 Task: Find connections with filter location San Rafael with filter topic #Bitcoinwith filter profile language English with filter current company Orange Business with filter school PGDAV College with filter industry Women's Handbag Manufacturing with filter service category Project Management with filter keywords title Financial Analyst
Action: Mouse moved to (564, 105)
Screenshot: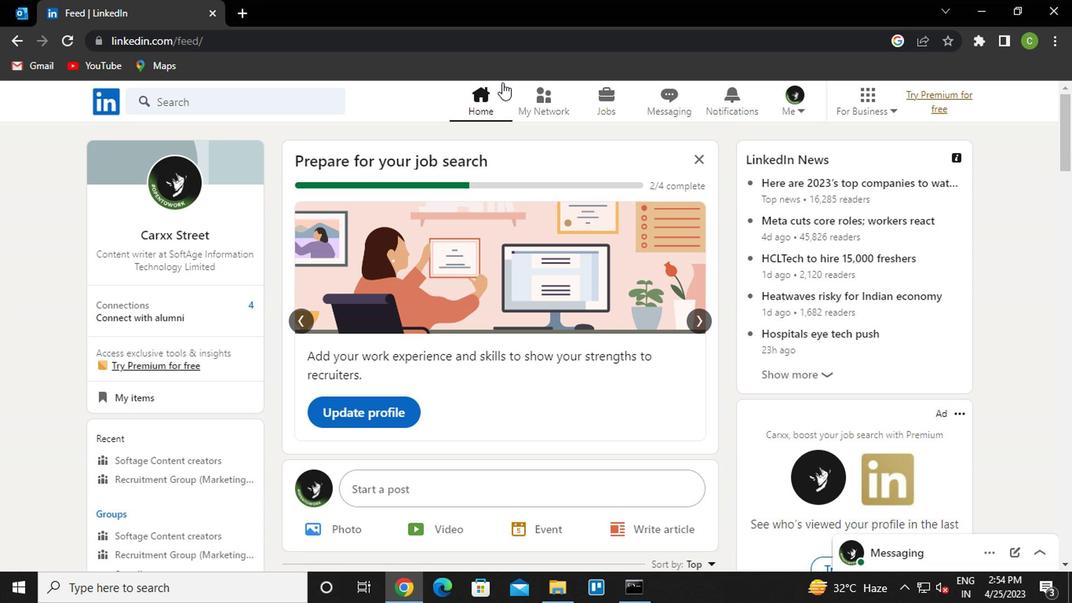 
Action: Mouse pressed left at (564, 105)
Screenshot: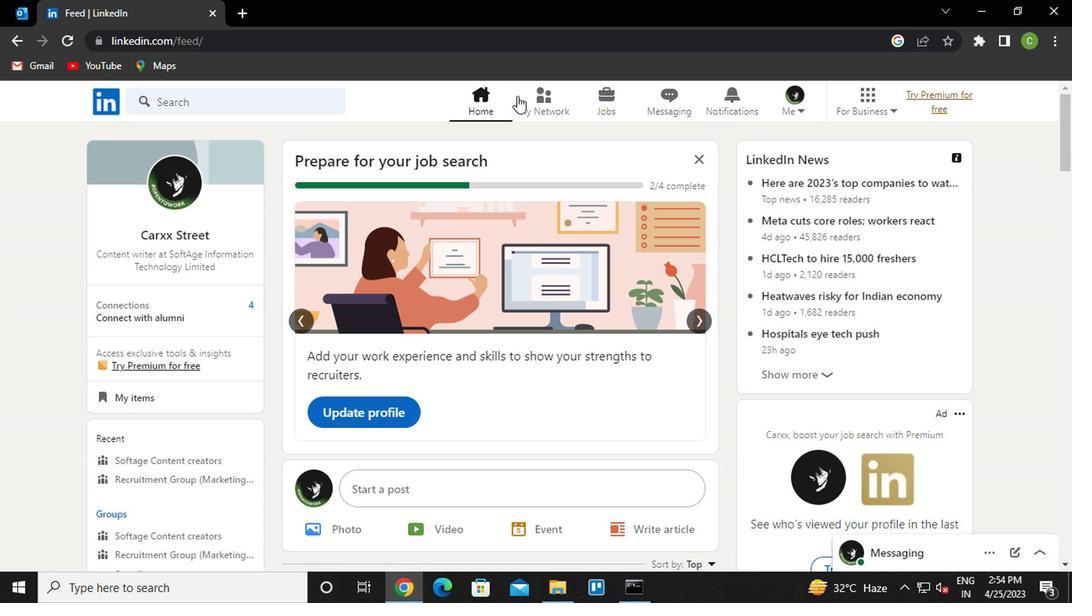 
Action: Mouse moved to (217, 198)
Screenshot: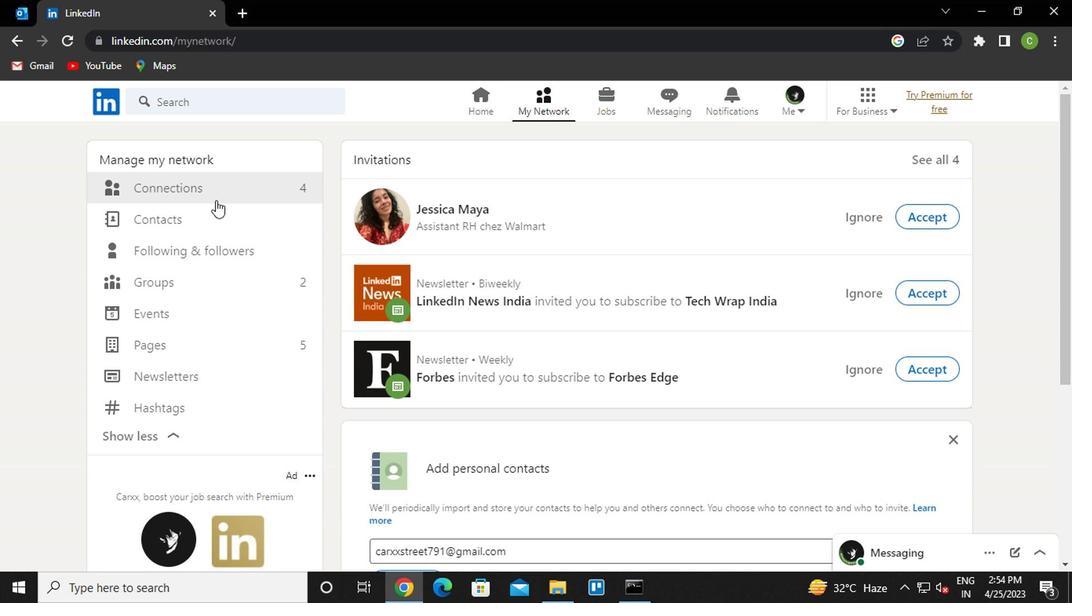 
Action: Mouse pressed left at (217, 198)
Screenshot: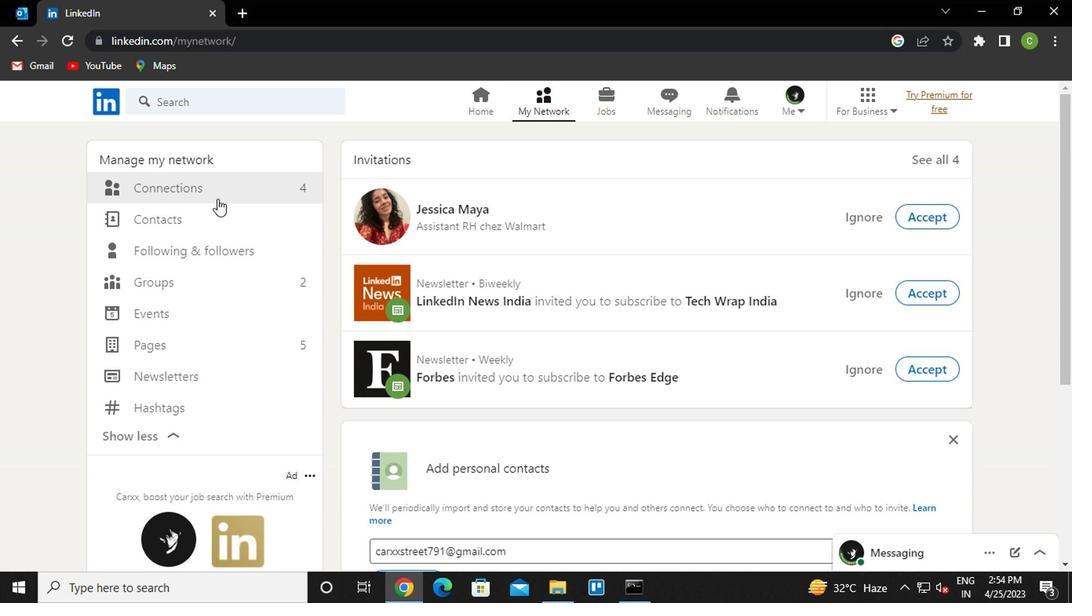 
Action: Mouse moved to (275, 189)
Screenshot: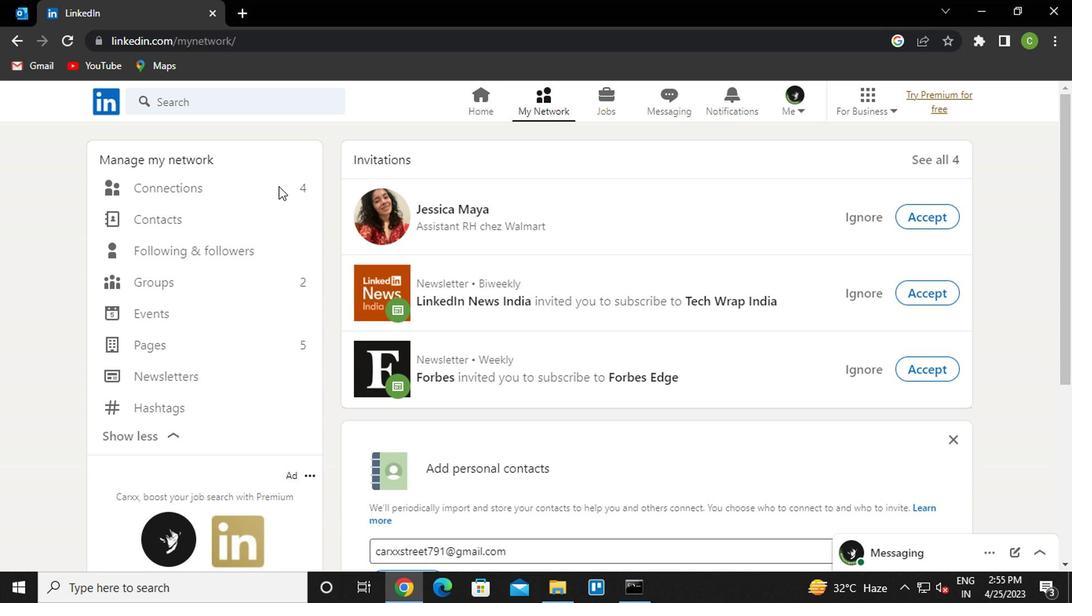 
Action: Mouse pressed left at (275, 189)
Screenshot: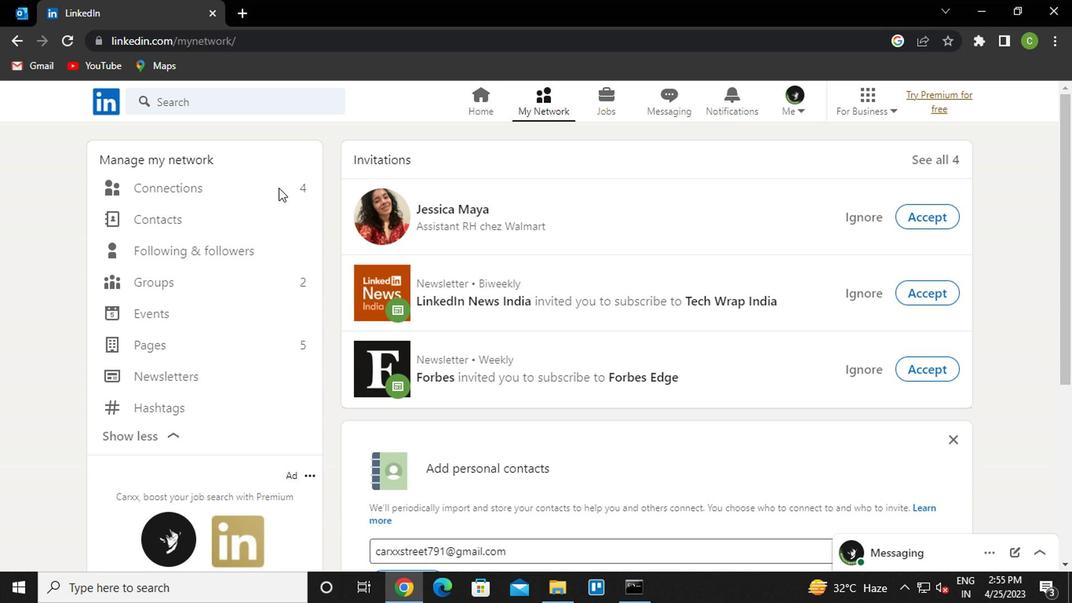 
Action: Mouse moved to (195, 191)
Screenshot: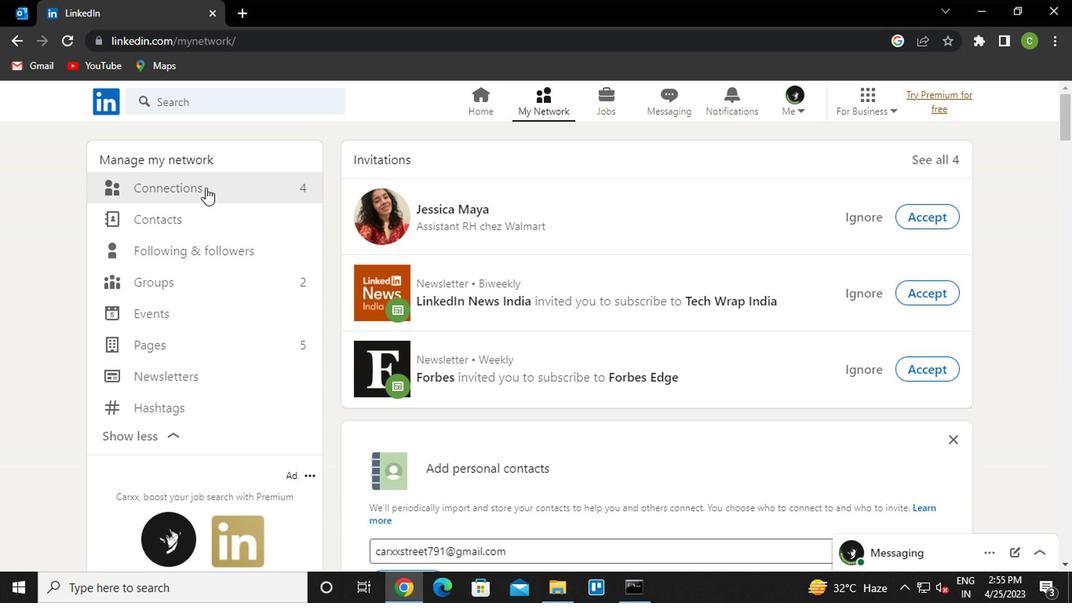 
Action: Mouse pressed left at (195, 191)
Screenshot: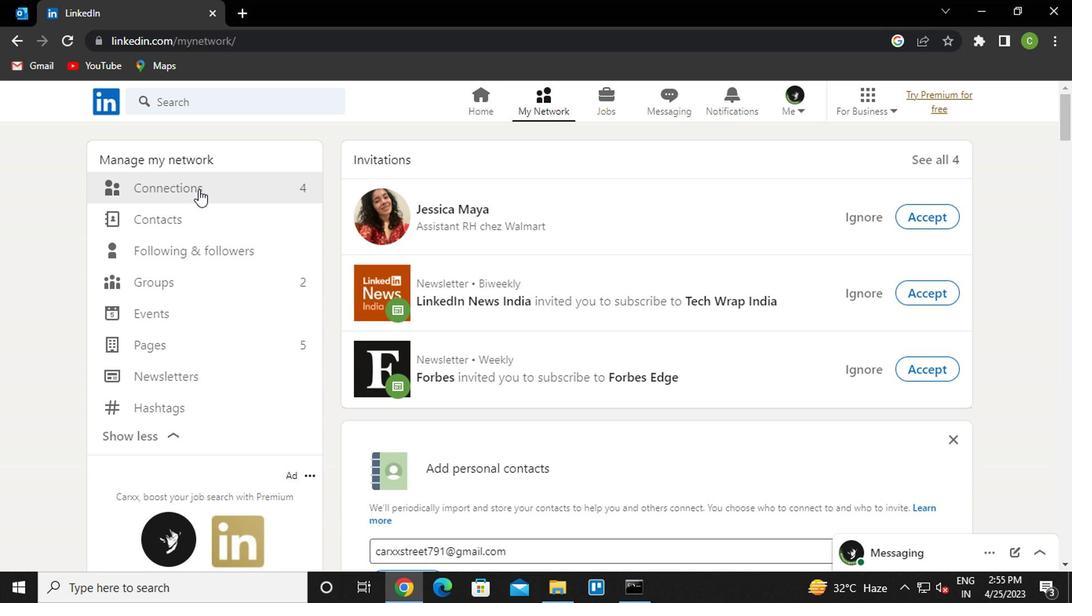 
Action: Mouse moved to (646, 198)
Screenshot: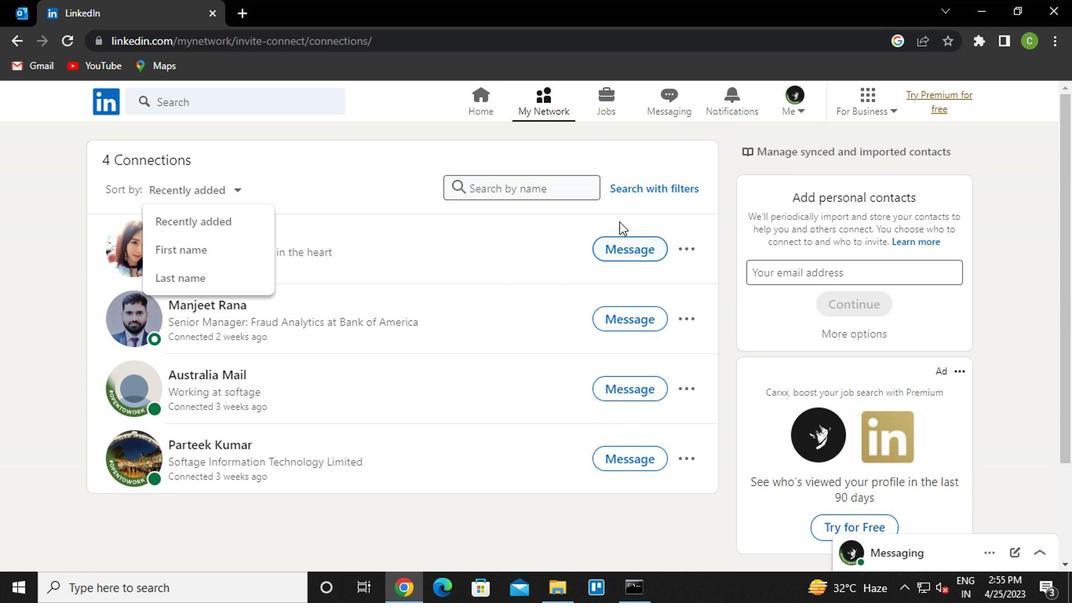 
Action: Mouse pressed left at (646, 198)
Screenshot: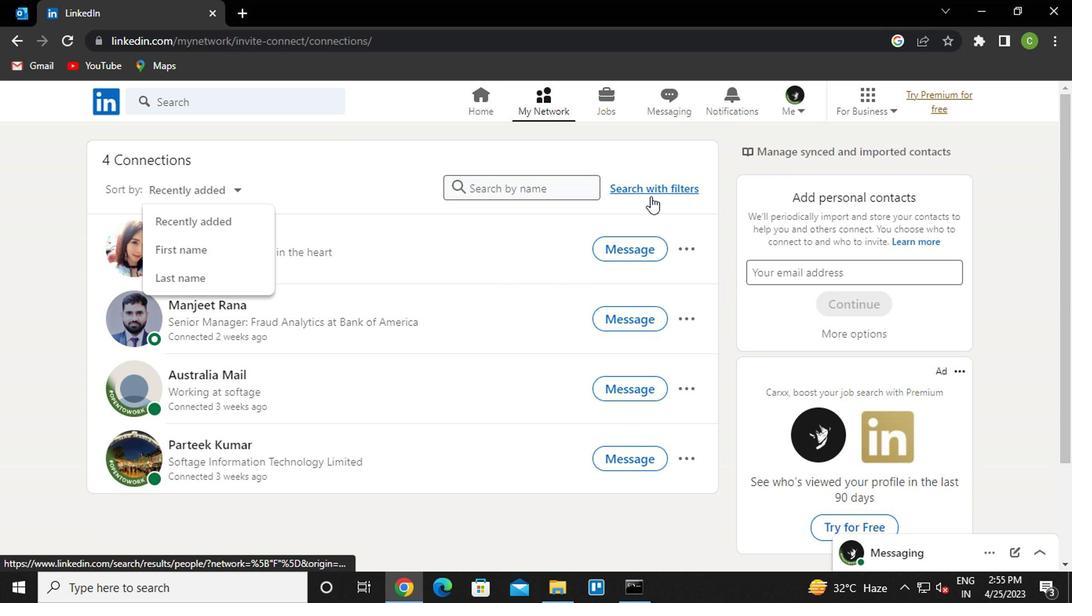 
Action: Mouse moved to (527, 156)
Screenshot: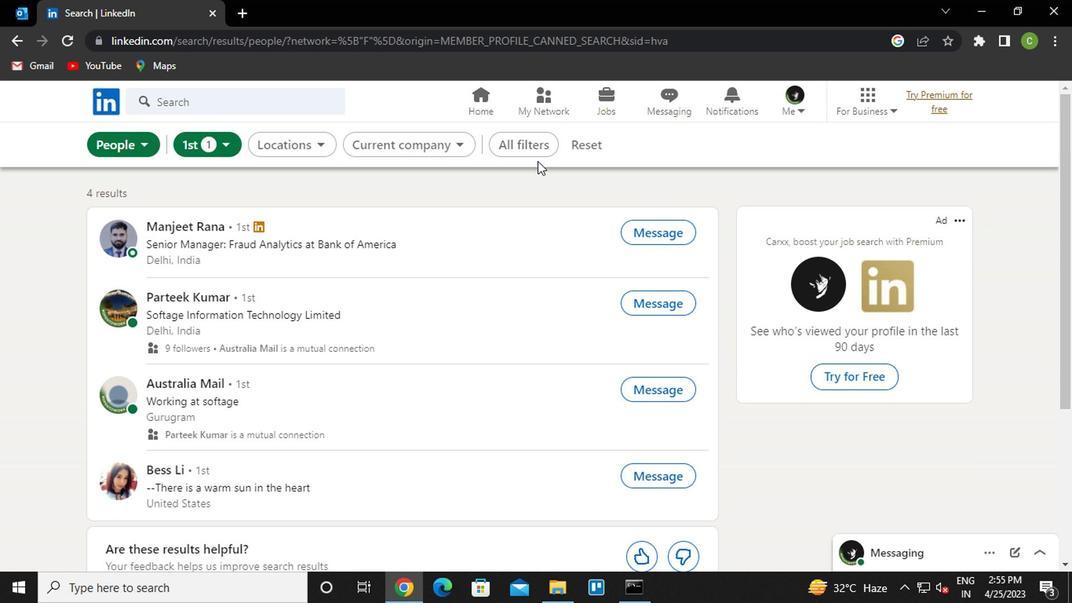 
Action: Mouse pressed left at (527, 156)
Screenshot: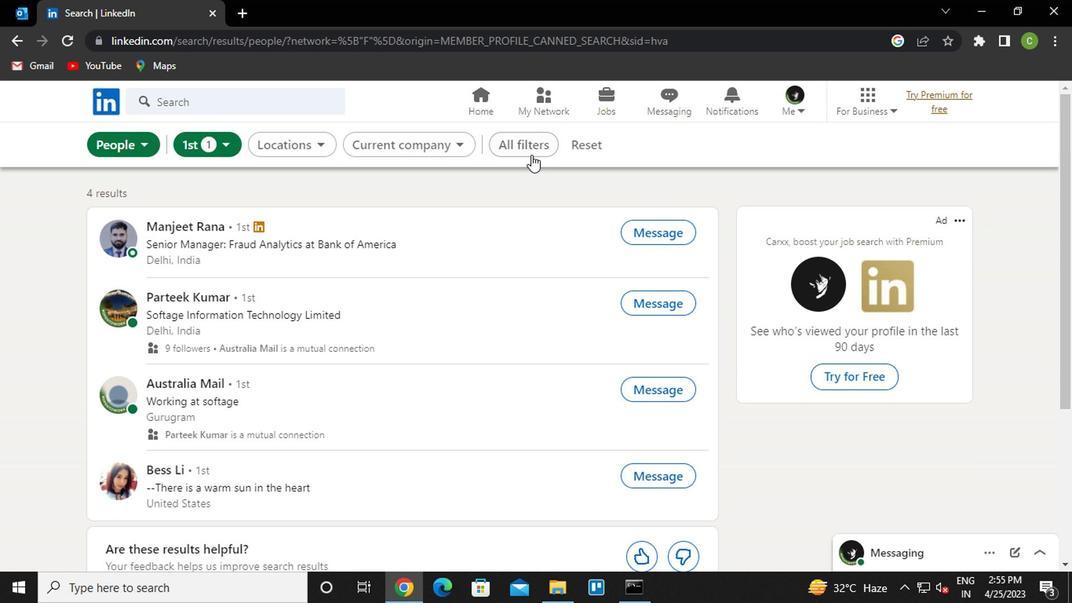 
Action: Mouse moved to (820, 373)
Screenshot: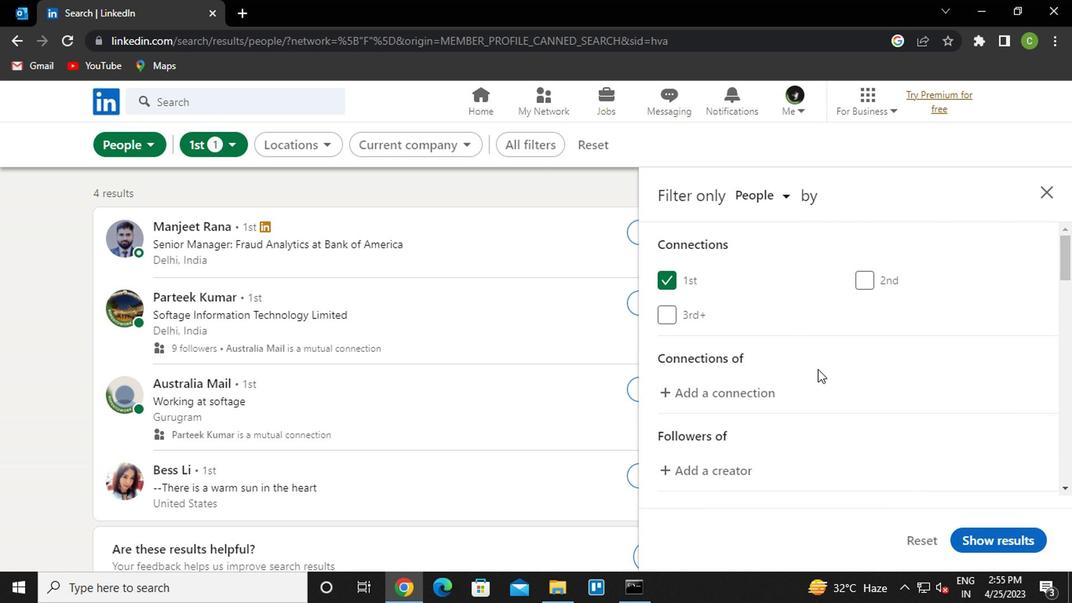 
Action: Mouse scrolled (820, 372) with delta (0, -1)
Screenshot: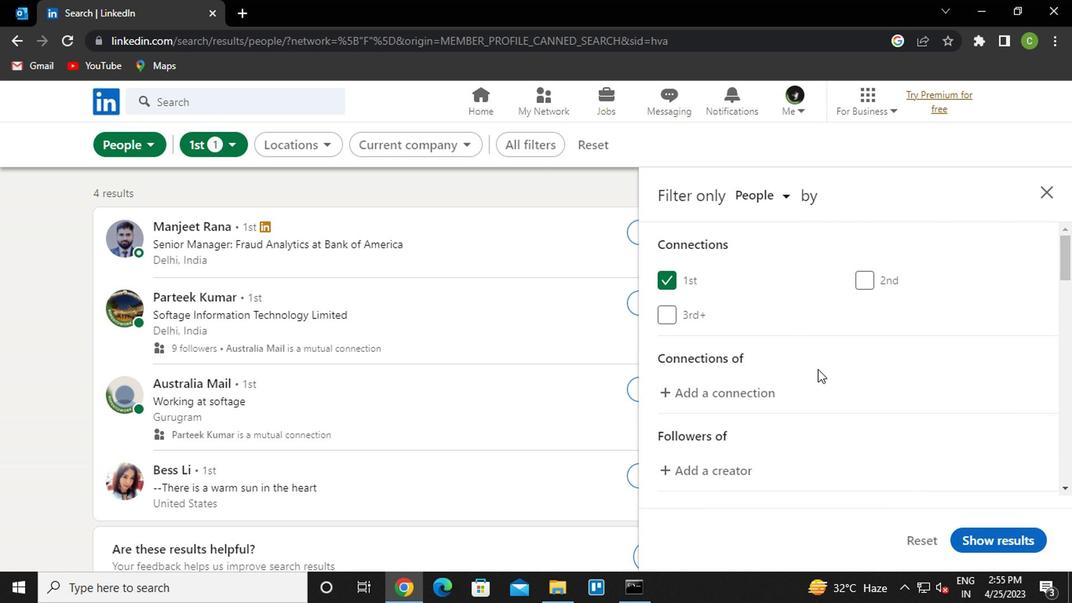 
Action: Mouse moved to (822, 373)
Screenshot: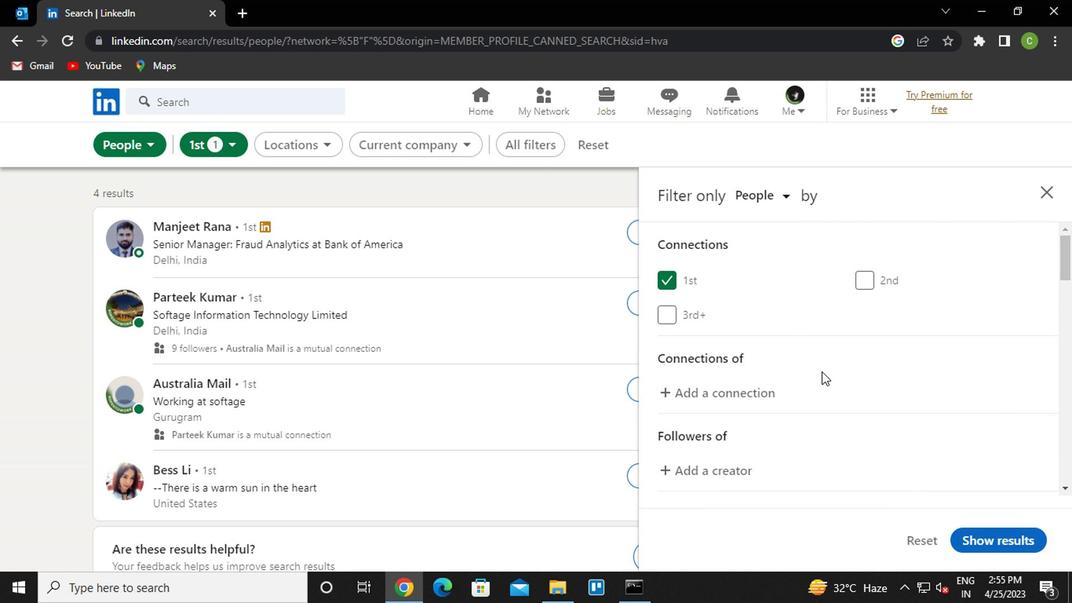 
Action: Mouse scrolled (822, 372) with delta (0, -1)
Screenshot: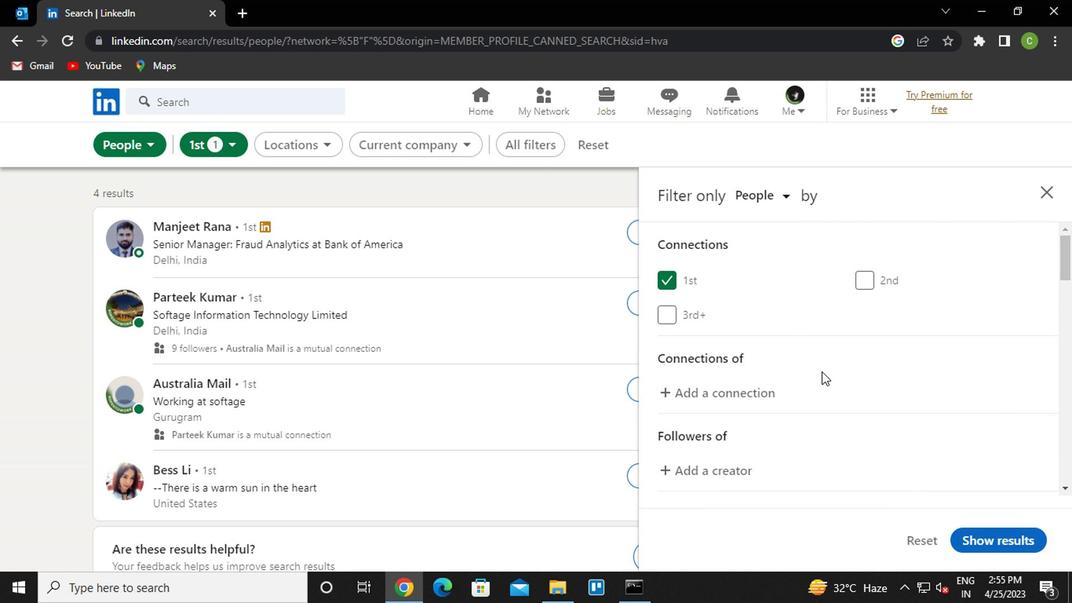 
Action: Mouse moved to (891, 456)
Screenshot: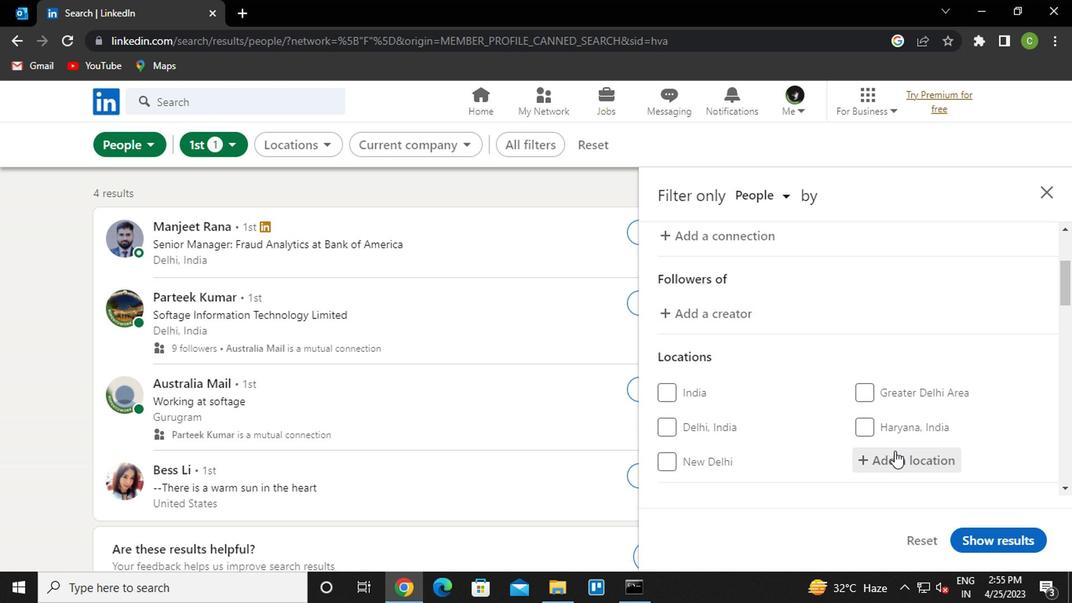 
Action: Mouse pressed left at (891, 456)
Screenshot: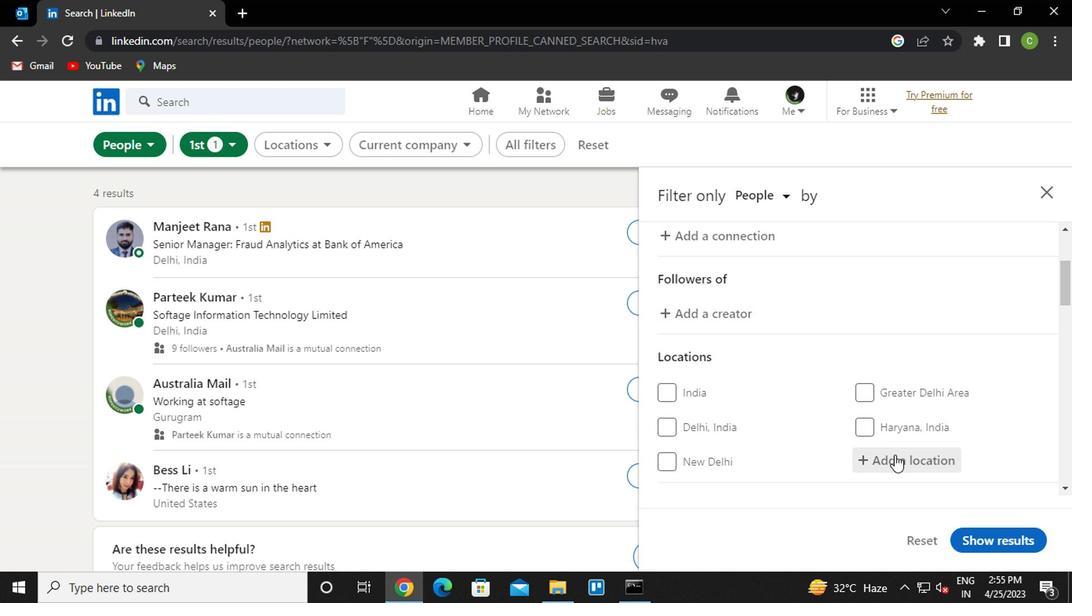 
Action: Mouse moved to (792, 528)
Screenshot: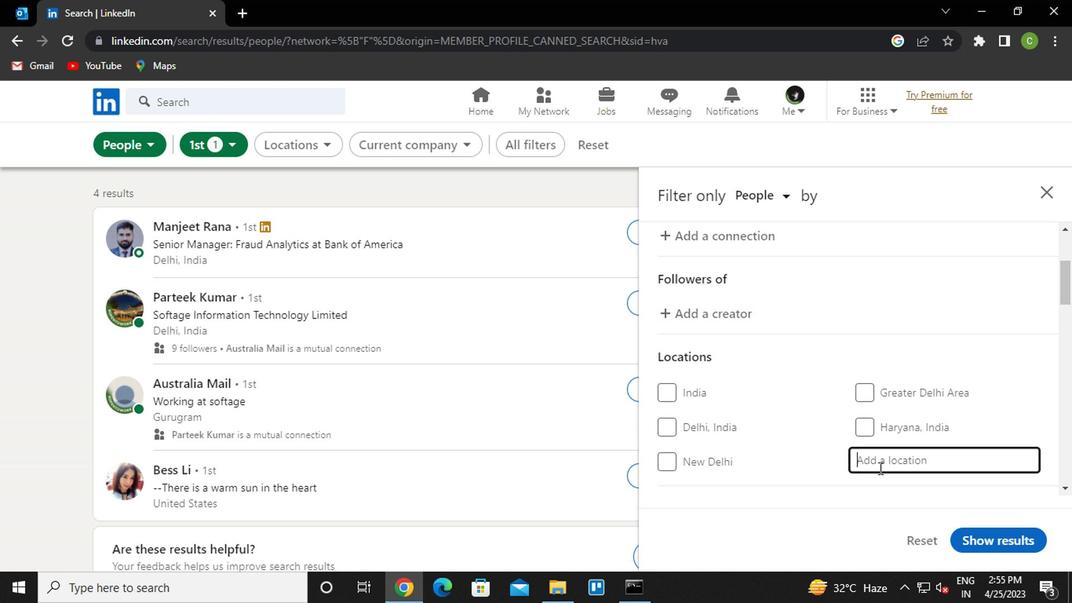 
Action: Key pressed <Key.caps_lock><Key.caps_lock>s<Key.caps_lock>an<Key.space>
Screenshot: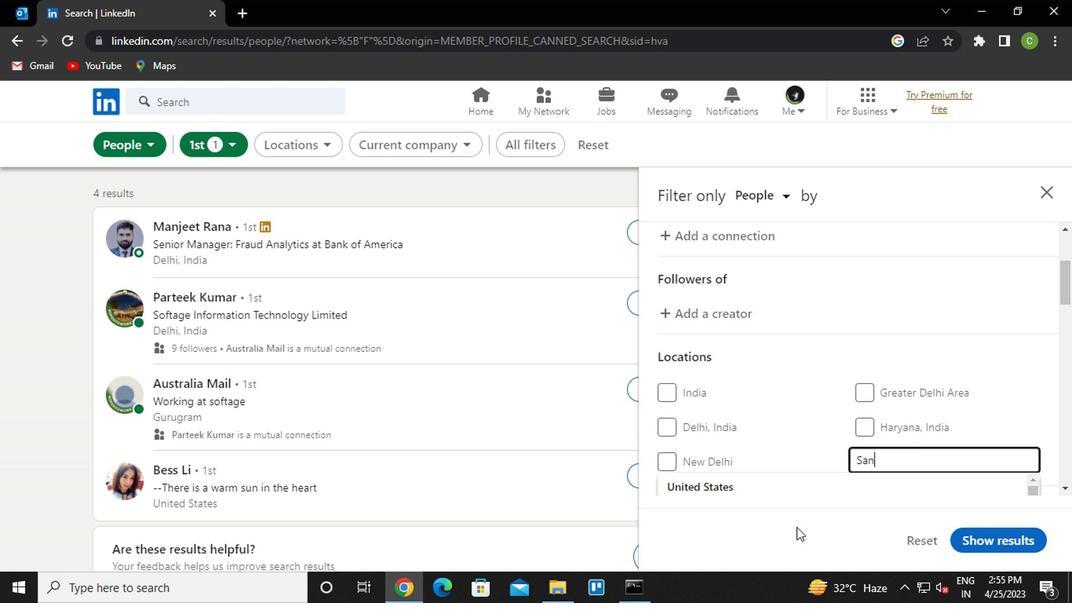 
Action: Mouse moved to (795, 518)
Screenshot: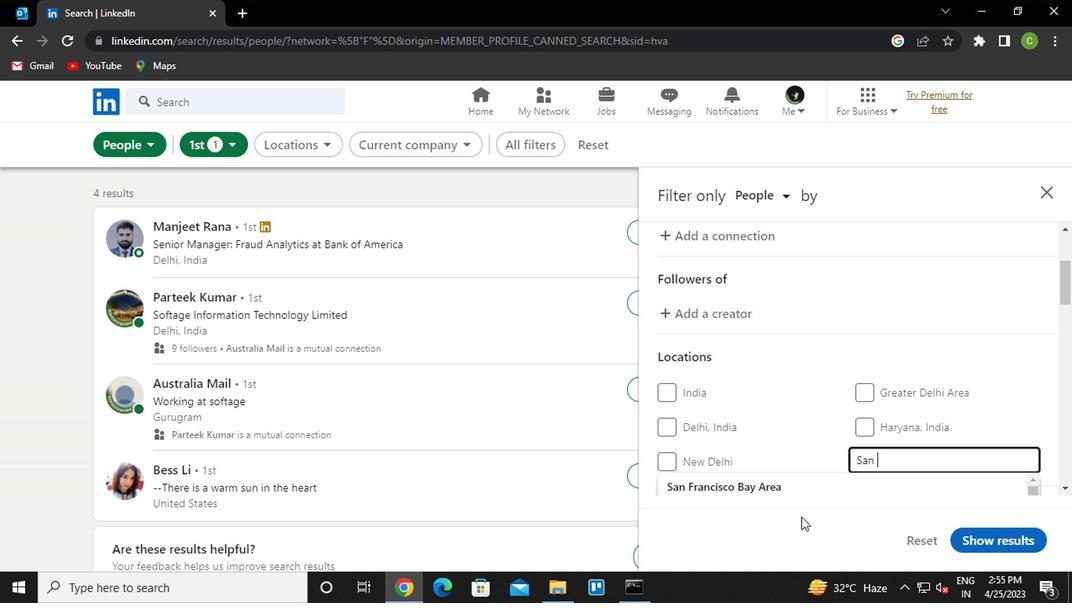 
Action: Key pressed <Key.caps_lock>r<Key.caps_lock>af<Key.down><Key.enter>
Screenshot: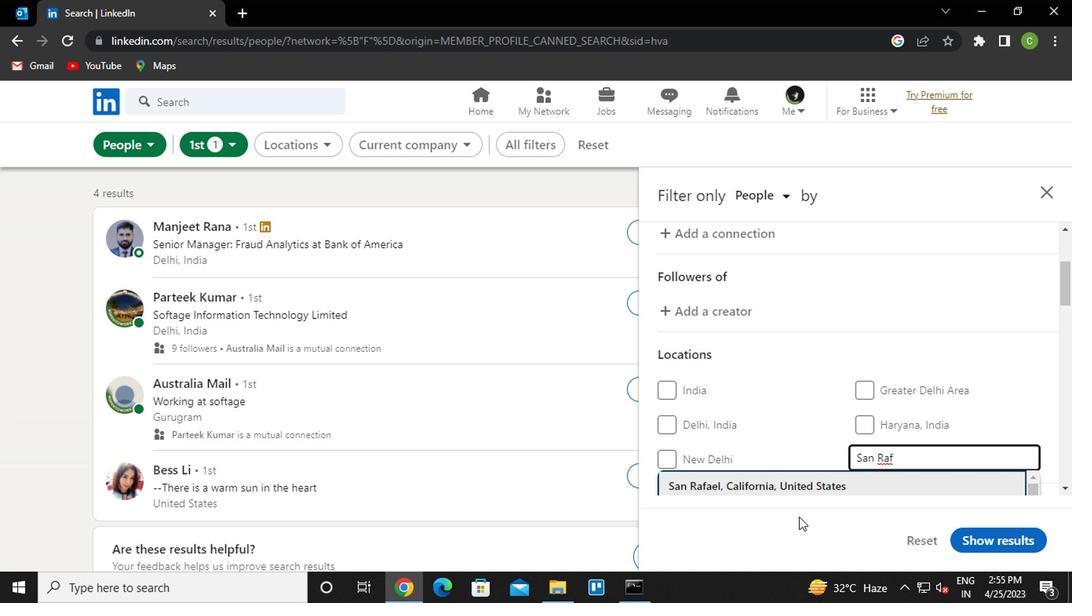 
Action: Mouse moved to (882, 412)
Screenshot: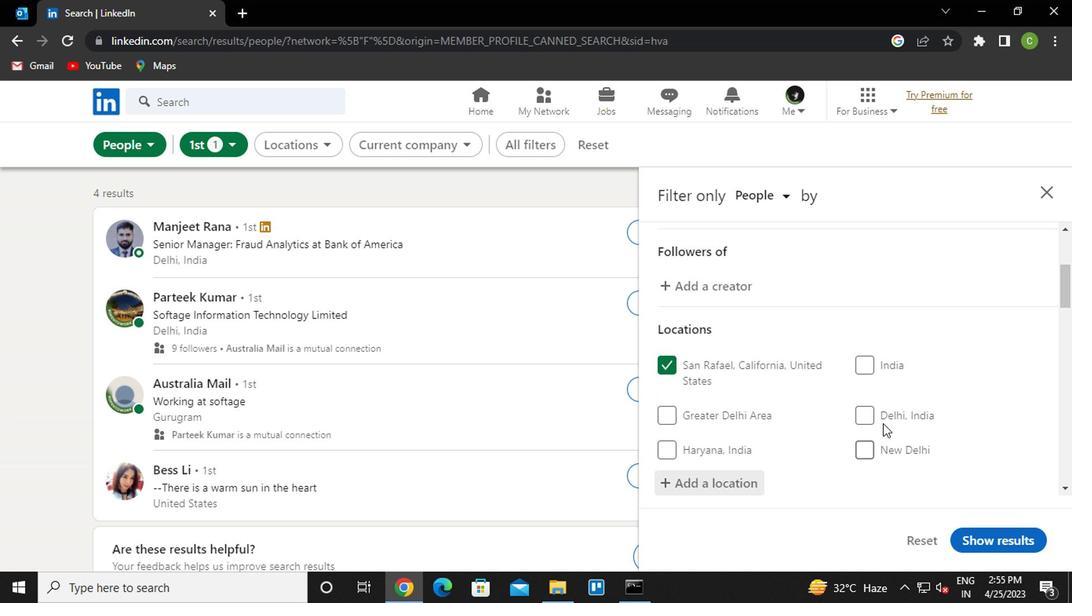 
Action: Mouse scrolled (882, 411) with delta (0, 0)
Screenshot: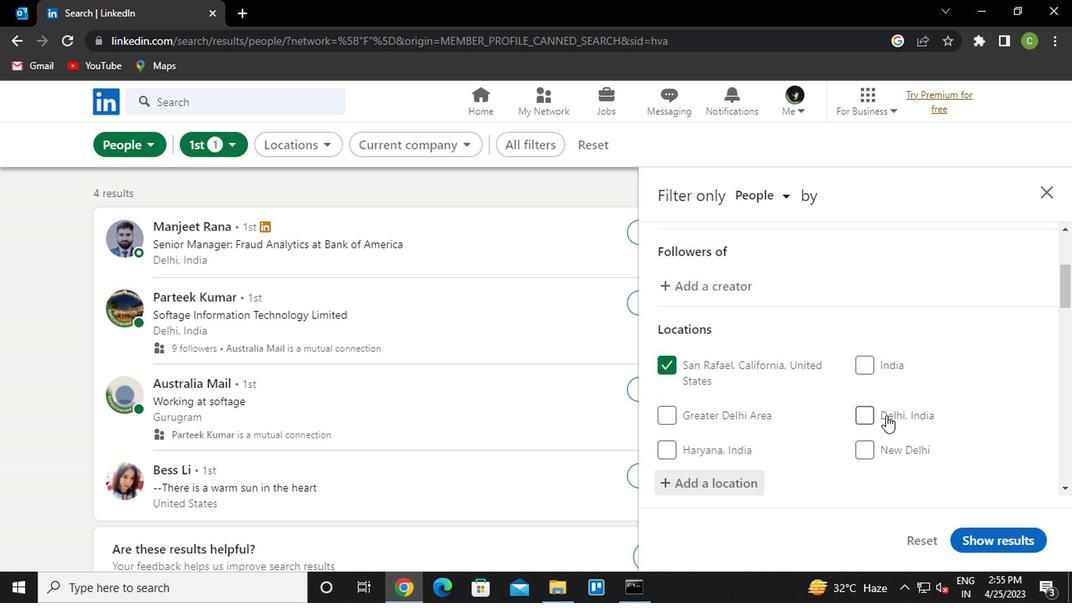 
Action: Mouse moved to (865, 377)
Screenshot: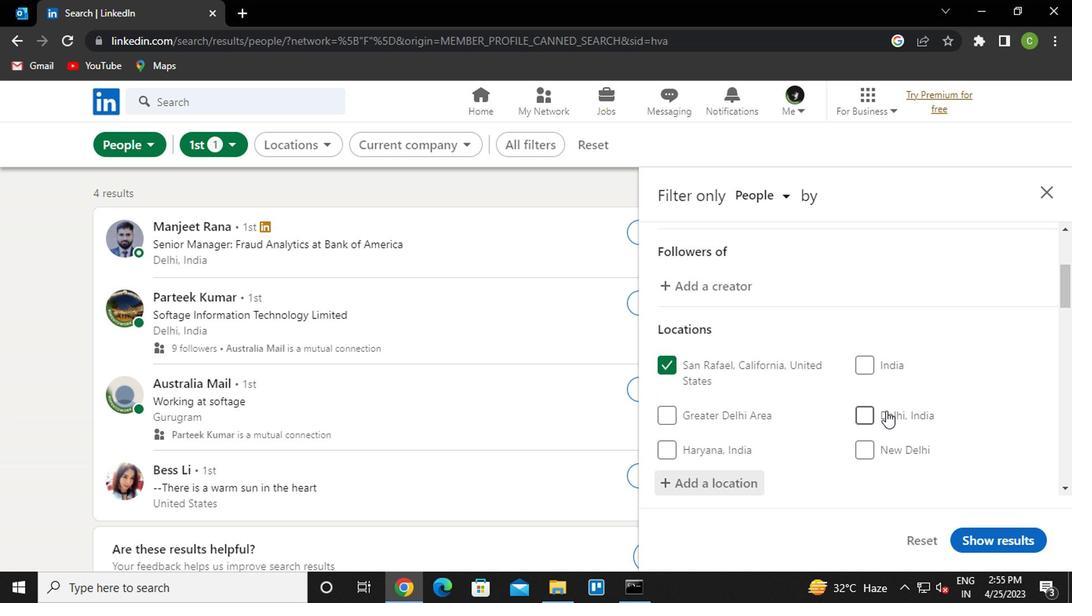 
Action: Mouse scrolled (865, 375) with delta (0, -1)
Screenshot: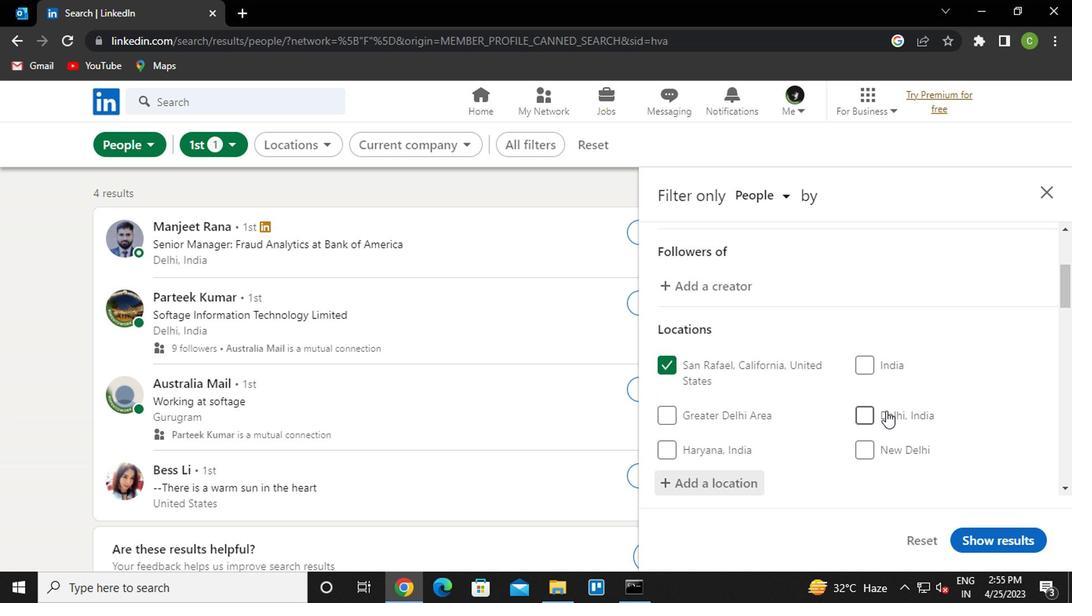 
Action: Mouse moved to (860, 368)
Screenshot: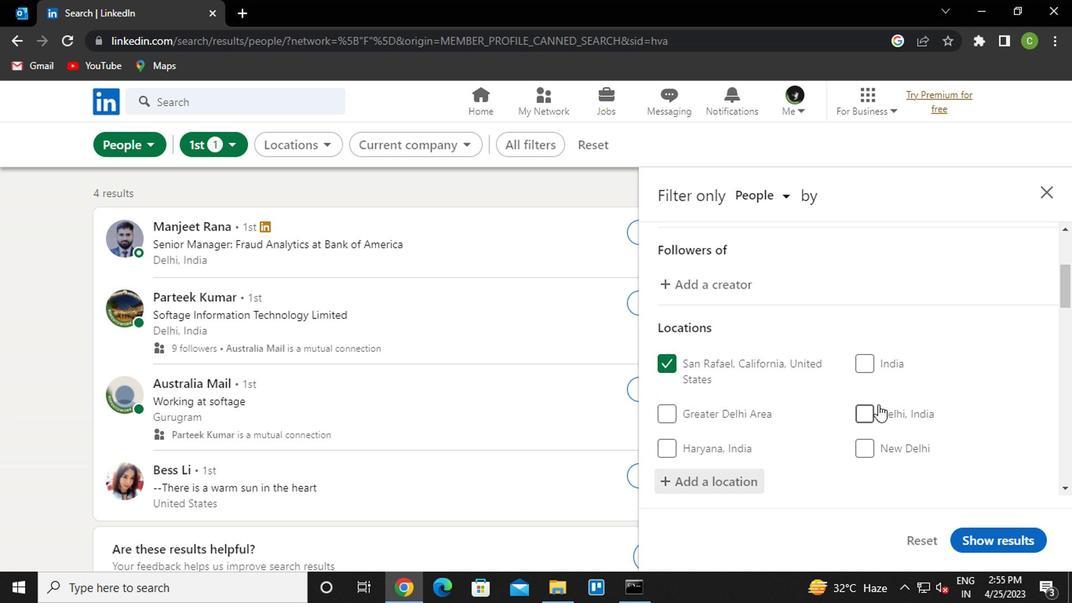 
Action: Mouse scrolled (860, 367) with delta (0, 0)
Screenshot: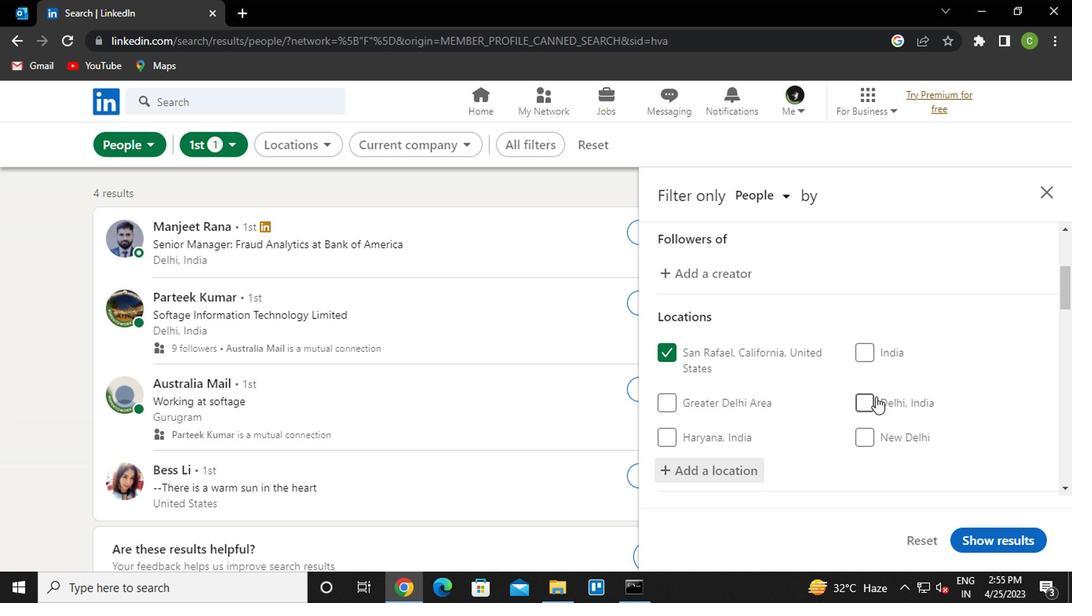 
Action: Mouse moved to (724, 331)
Screenshot: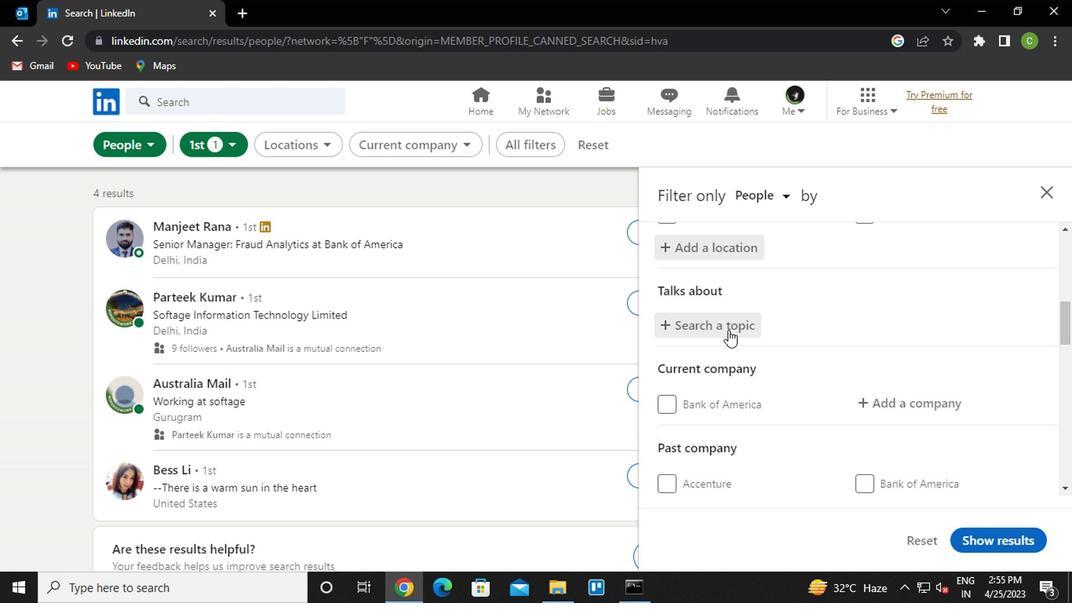 
Action: Mouse pressed left at (724, 331)
Screenshot: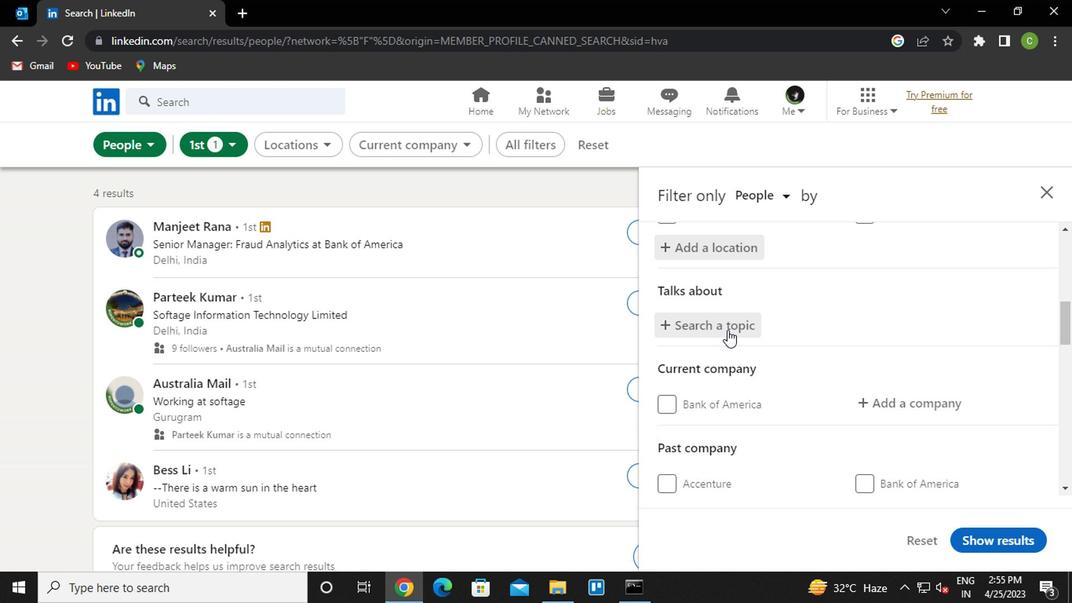 
Action: Mouse moved to (760, 340)
Screenshot: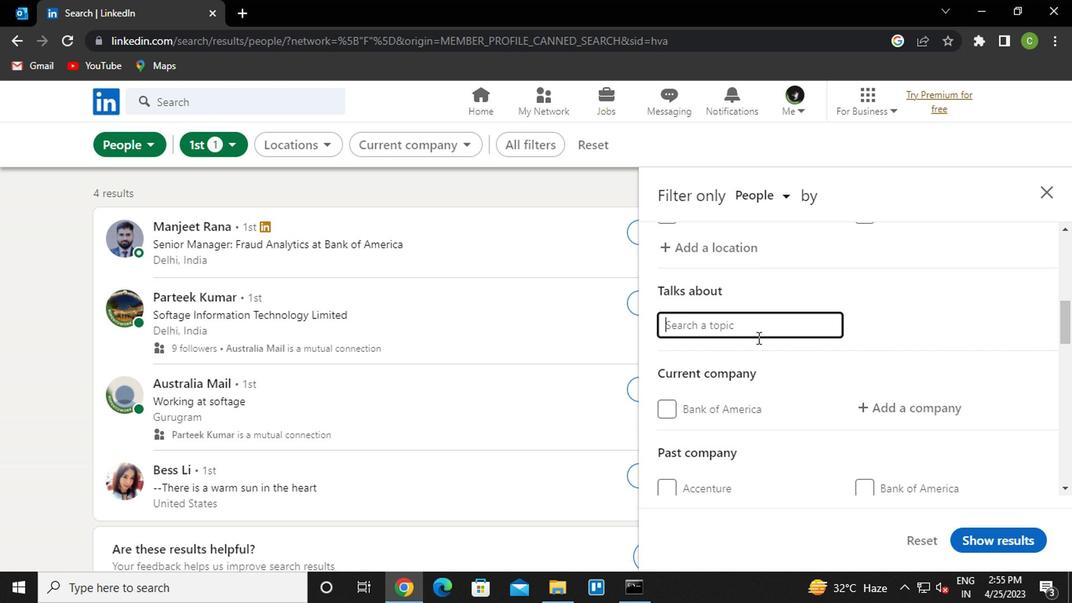 
Action: Key pressed <Key.caps_lock>b<Key.caps_lock>itcoin<Key.down><Key.enter>
Screenshot: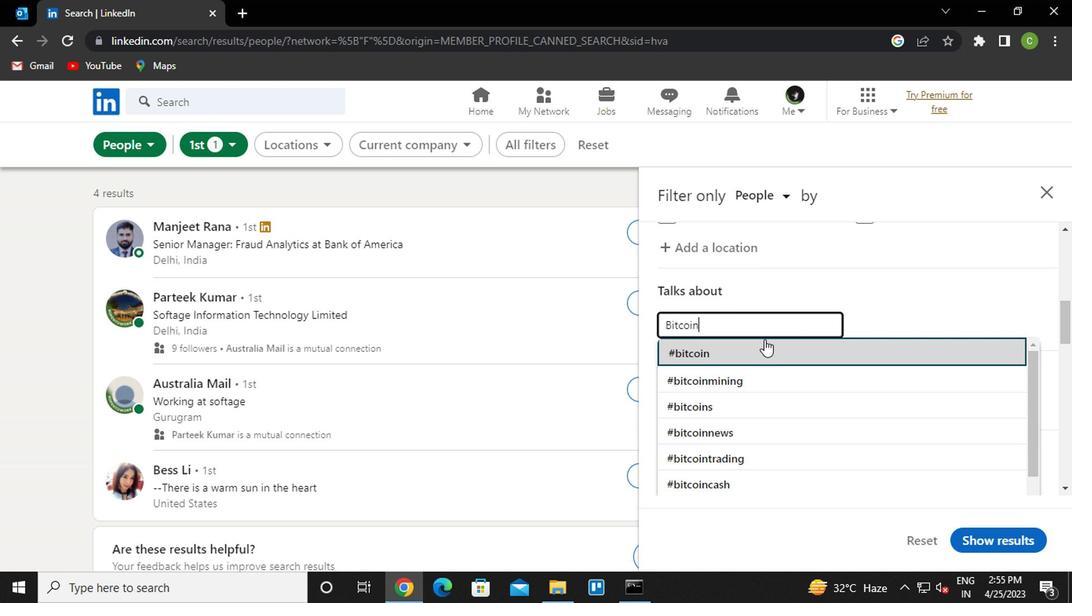 
Action: Mouse moved to (815, 340)
Screenshot: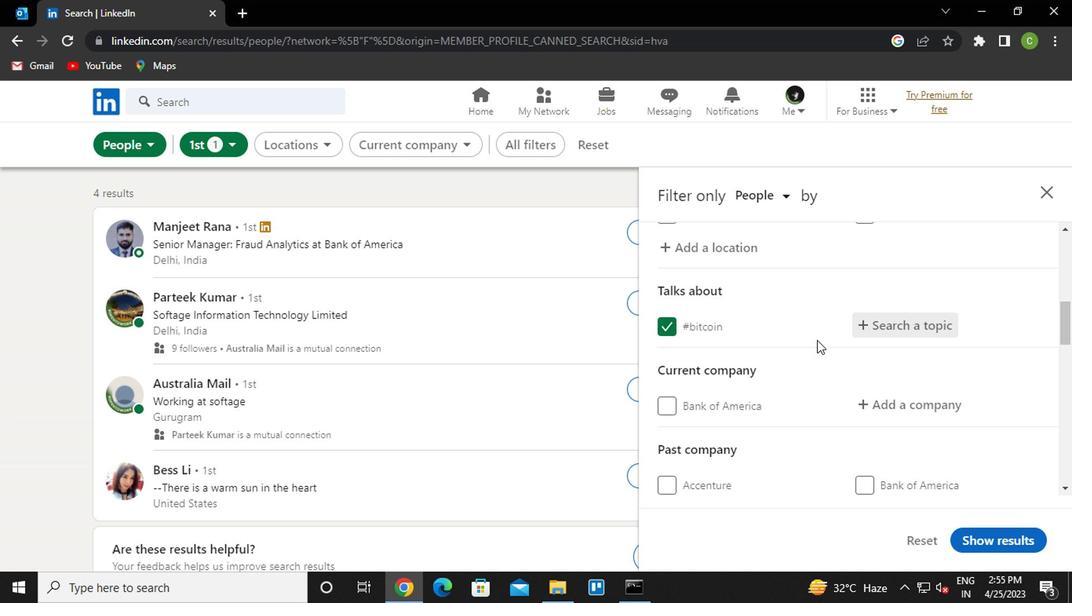 
Action: Mouse scrolled (815, 339) with delta (0, -1)
Screenshot: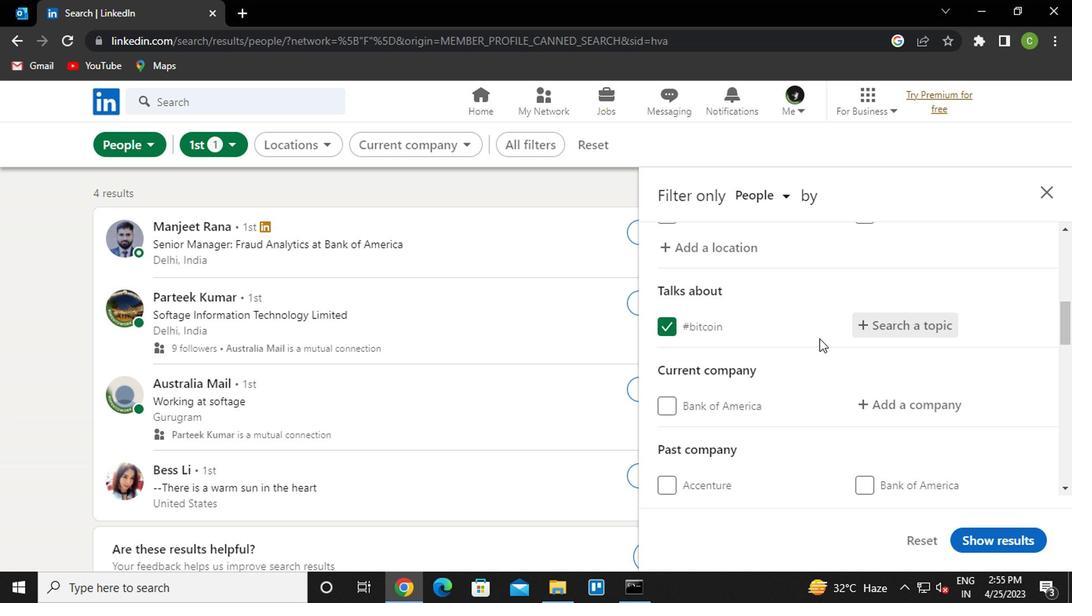 
Action: Mouse moved to (887, 317)
Screenshot: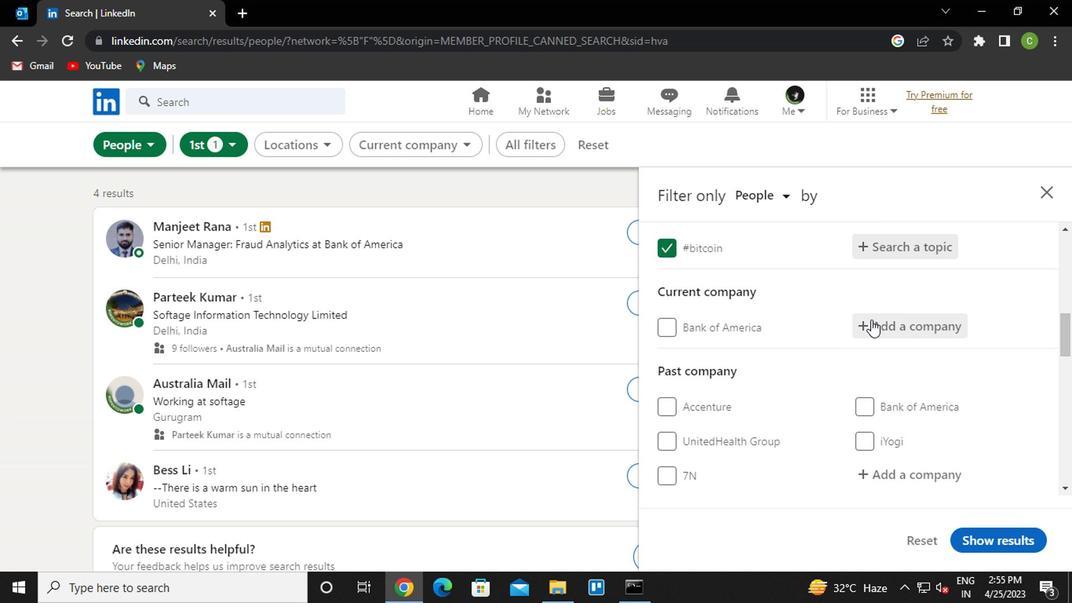 
Action: Mouse pressed left at (887, 317)
Screenshot: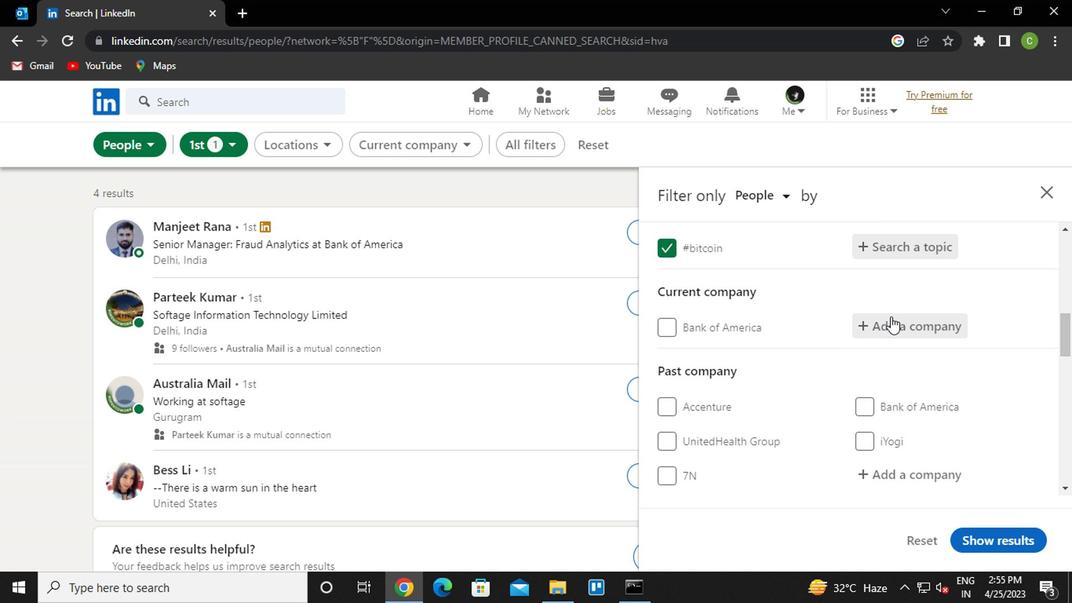 
Action: Mouse moved to (875, 332)
Screenshot: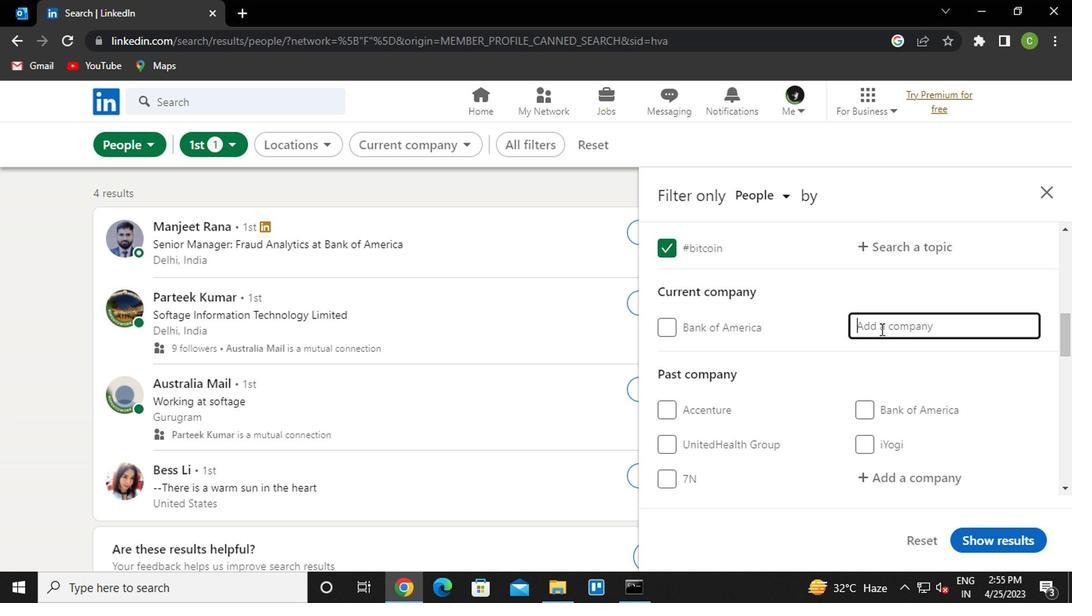 
Action: Key pressed <Key.caps_lock>o<Key.caps_lock>range<Key.space><Key.down><Key.down><Key.enter>
Screenshot: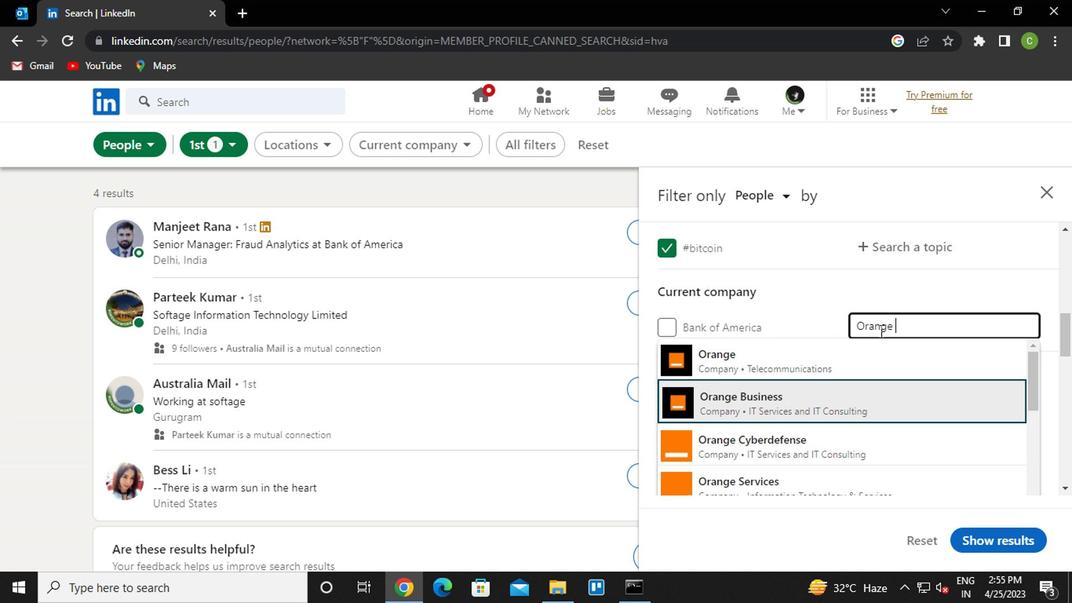 
Action: Mouse moved to (885, 311)
Screenshot: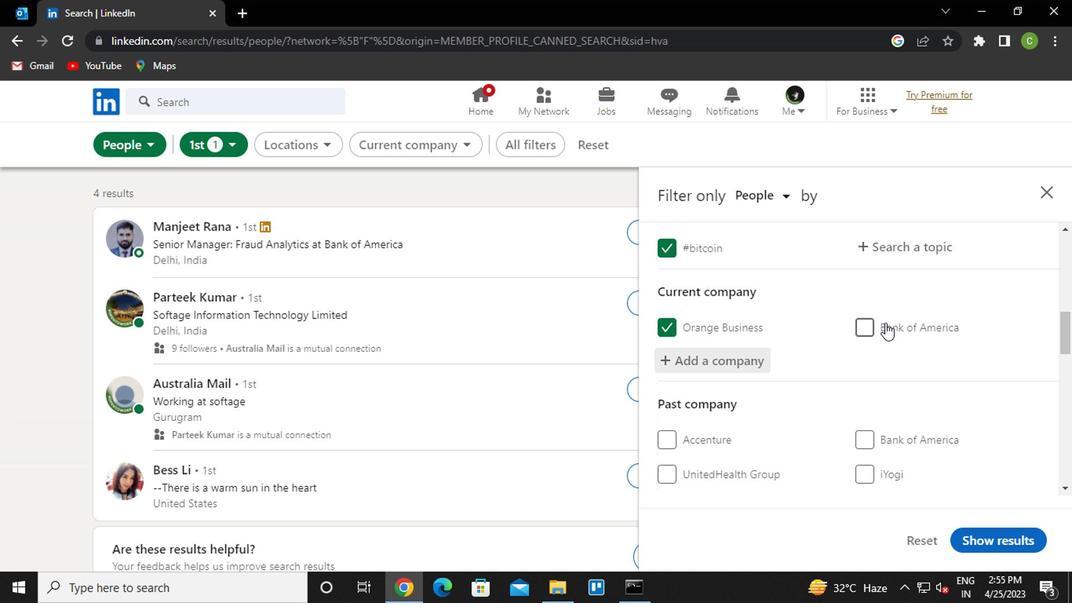 
Action: Mouse scrolled (885, 310) with delta (0, -1)
Screenshot: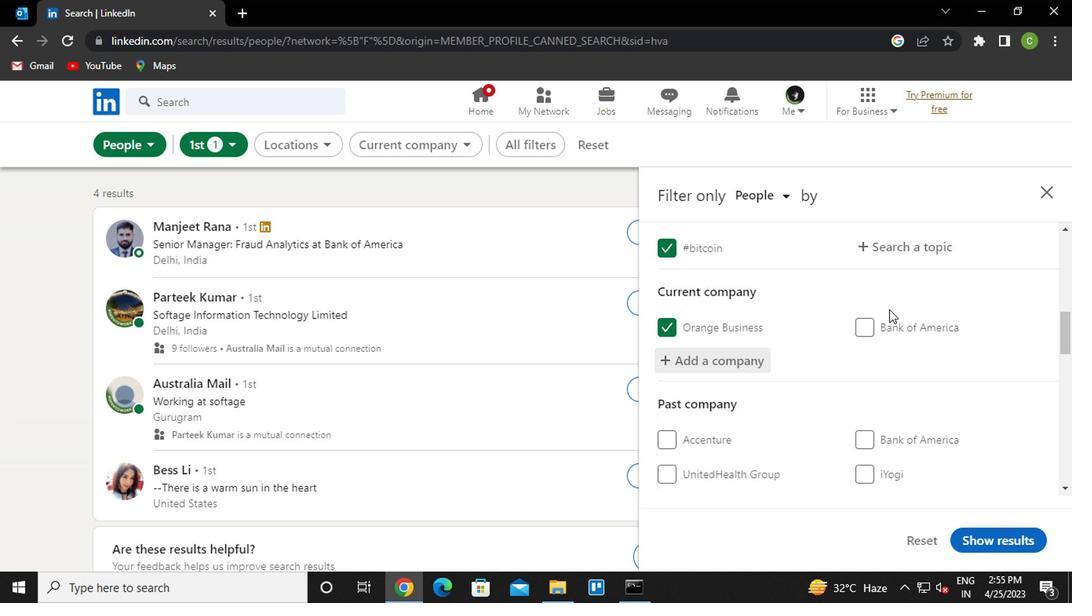
Action: Mouse moved to (840, 295)
Screenshot: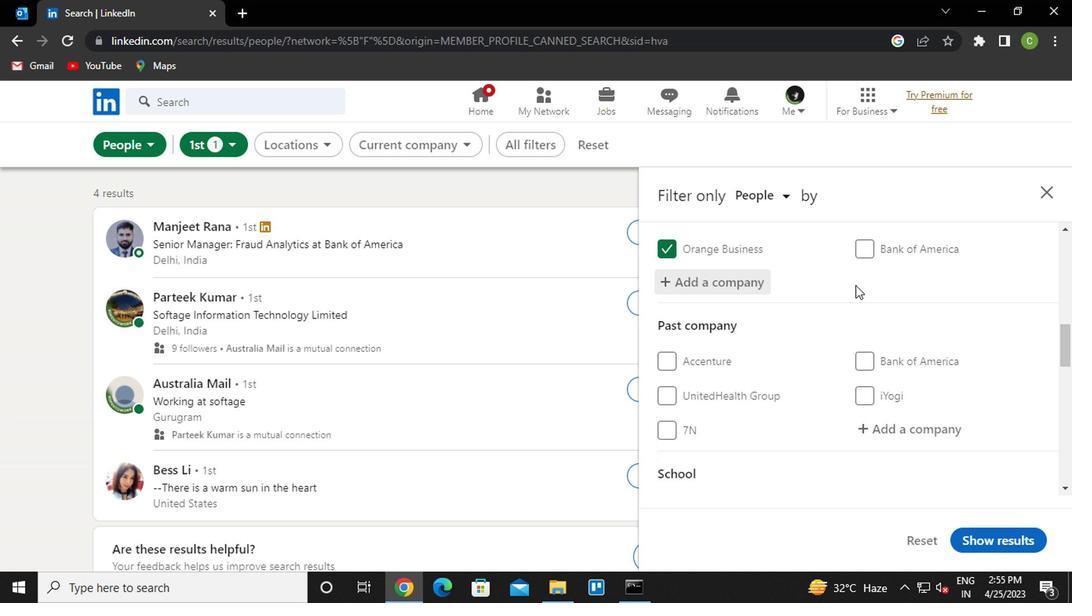 
Action: Mouse scrolled (840, 294) with delta (0, -1)
Screenshot: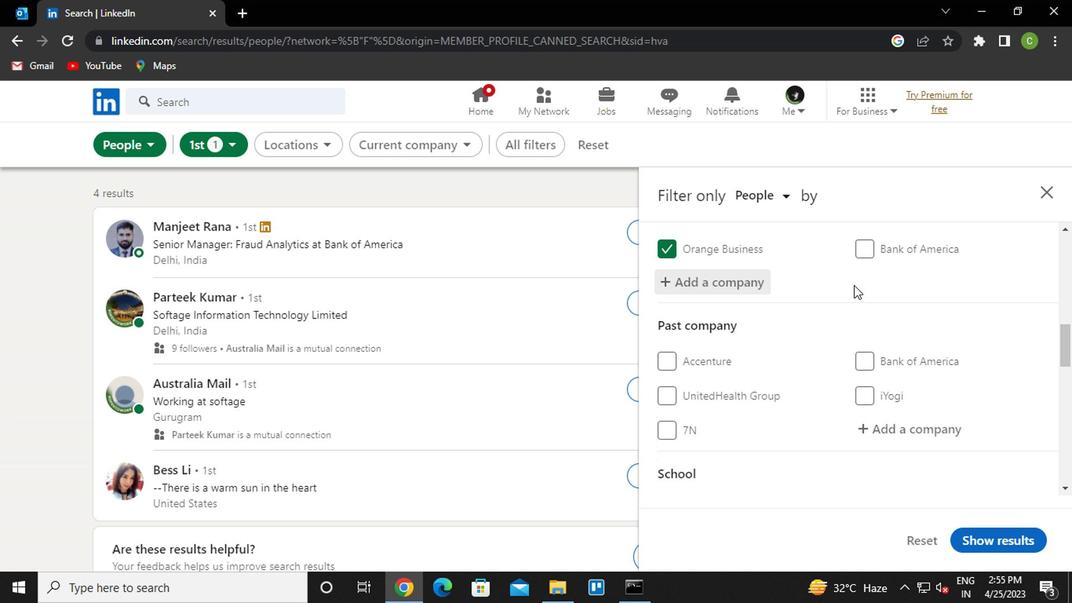 
Action: Mouse moved to (815, 410)
Screenshot: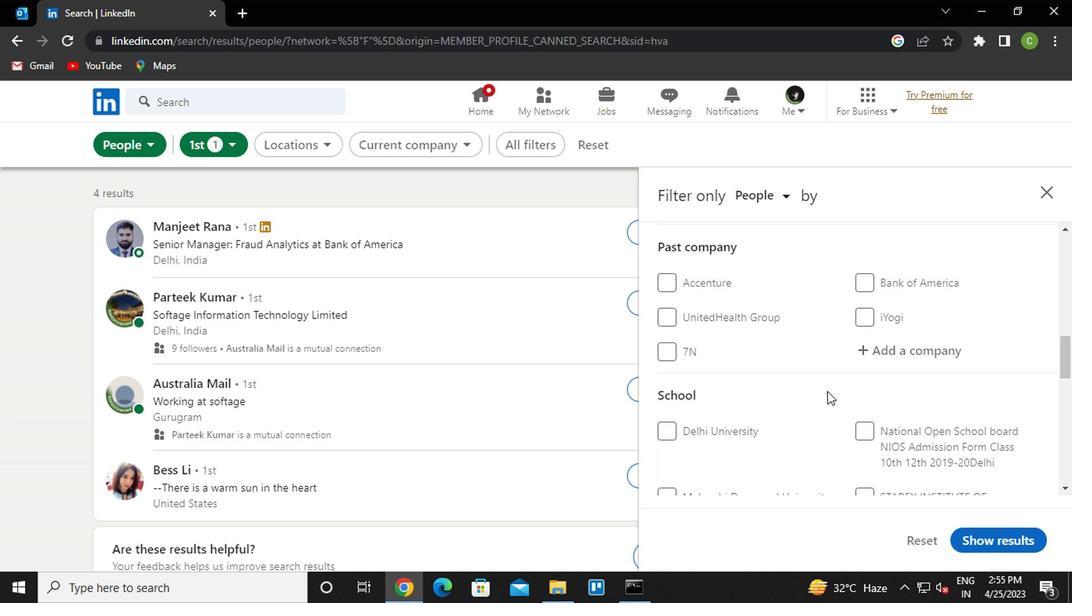 
Action: Mouse scrolled (815, 410) with delta (0, 0)
Screenshot: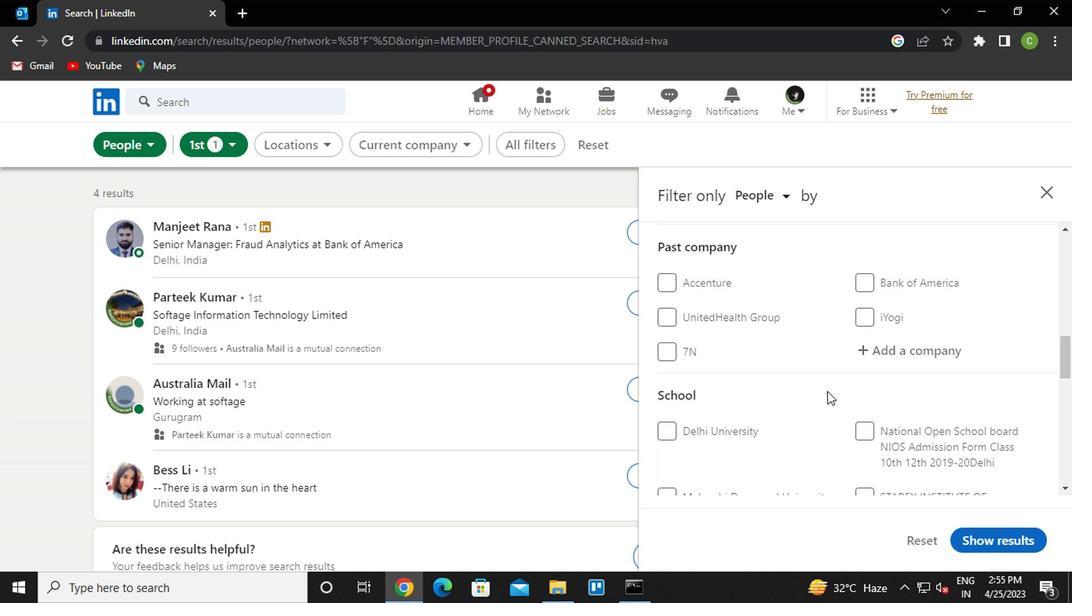 
Action: Mouse moved to (811, 383)
Screenshot: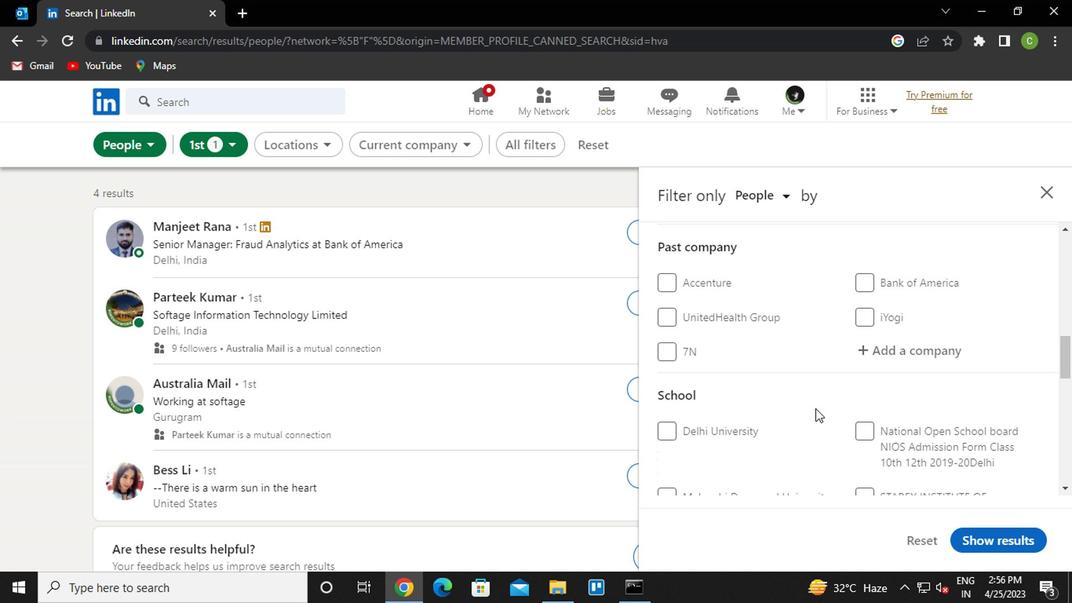 
Action: Mouse scrolled (811, 382) with delta (0, 0)
Screenshot: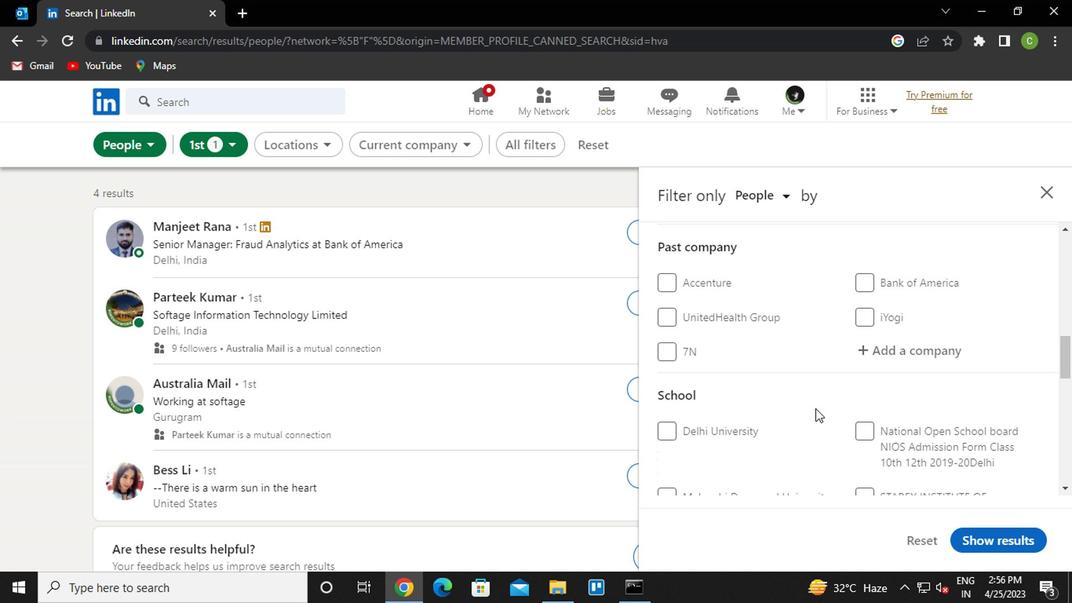 
Action: Mouse moved to (718, 390)
Screenshot: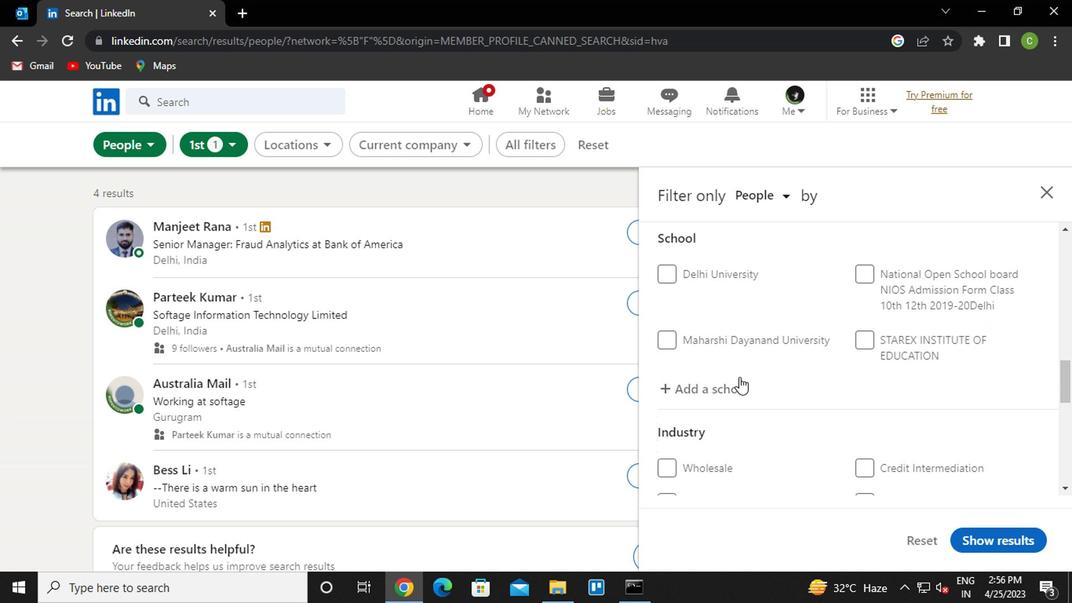
Action: Mouse pressed left at (718, 390)
Screenshot: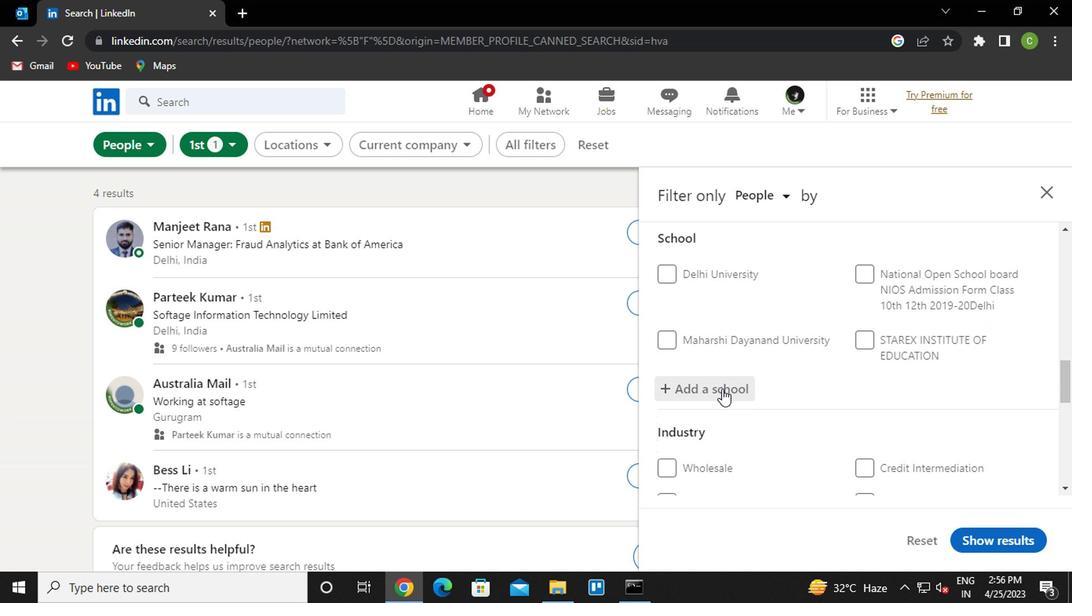 
Action: Mouse moved to (791, 378)
Screenshot: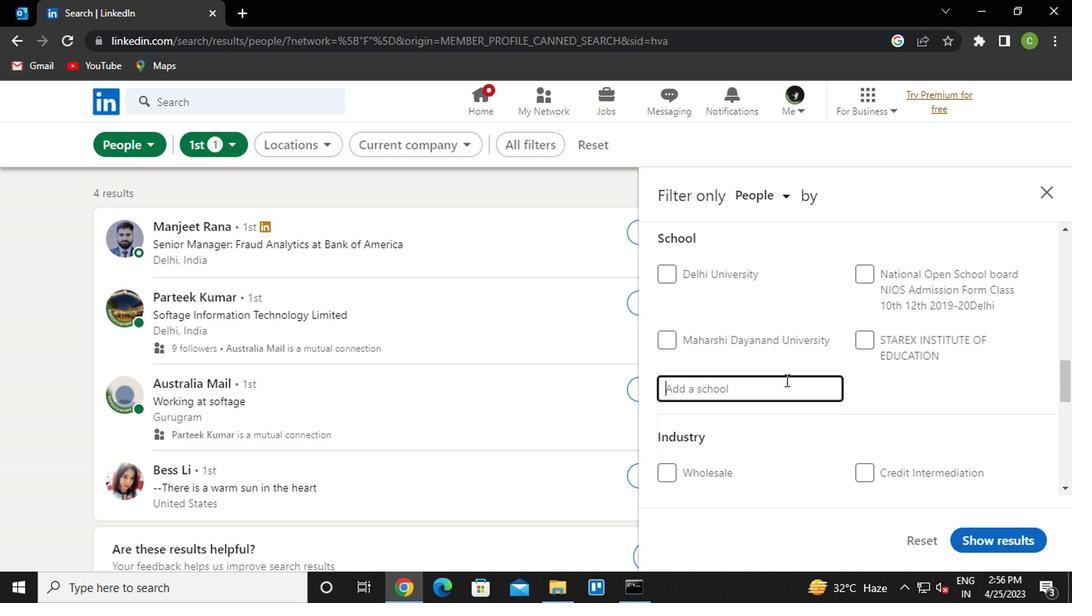 
Action: Key pressed <Key.caps_lock>pgdav<Key.down><Key.enter>
Screenshot: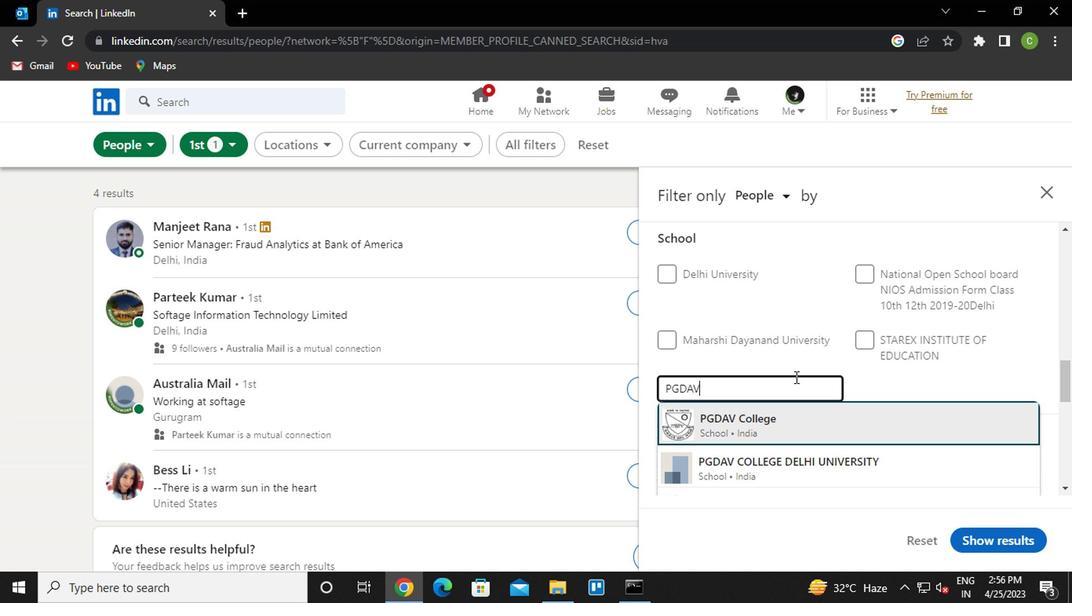 
Action: Mouse moved to (764, 370)
Screenshot: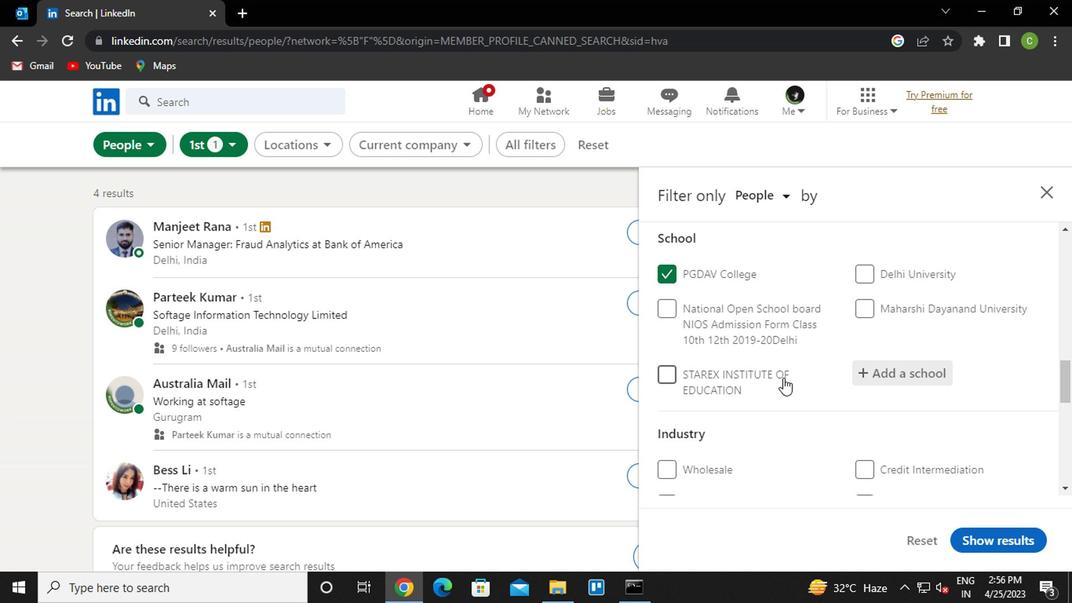 
Action: Mouse scrolled (764, 369) with delta (0, -1)
Screenshot: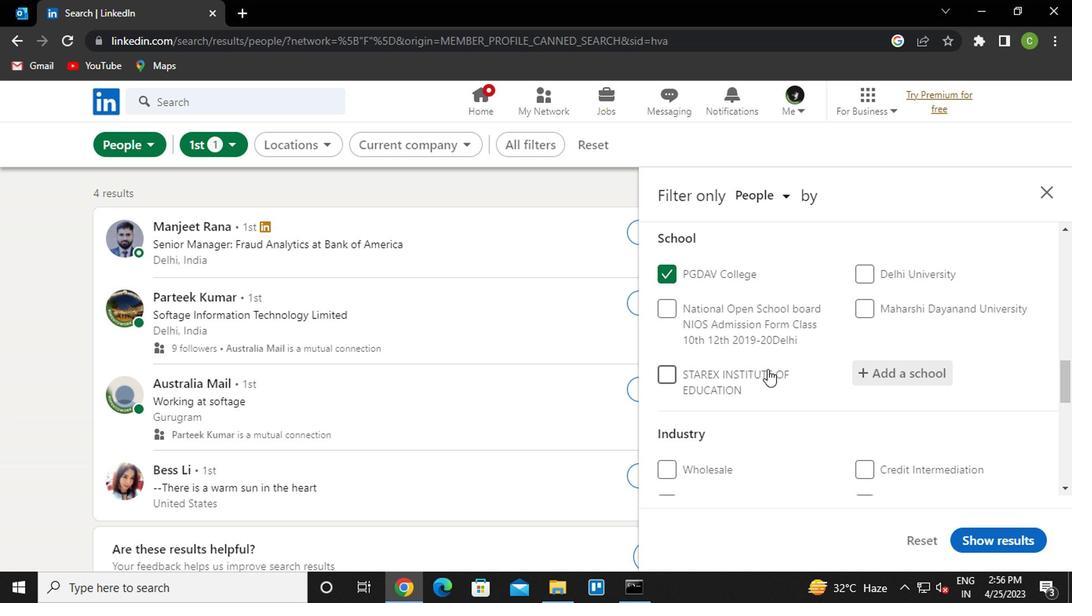
Action: Mouse scrolled (764, 369) with delta (0, -1)
Screenshot: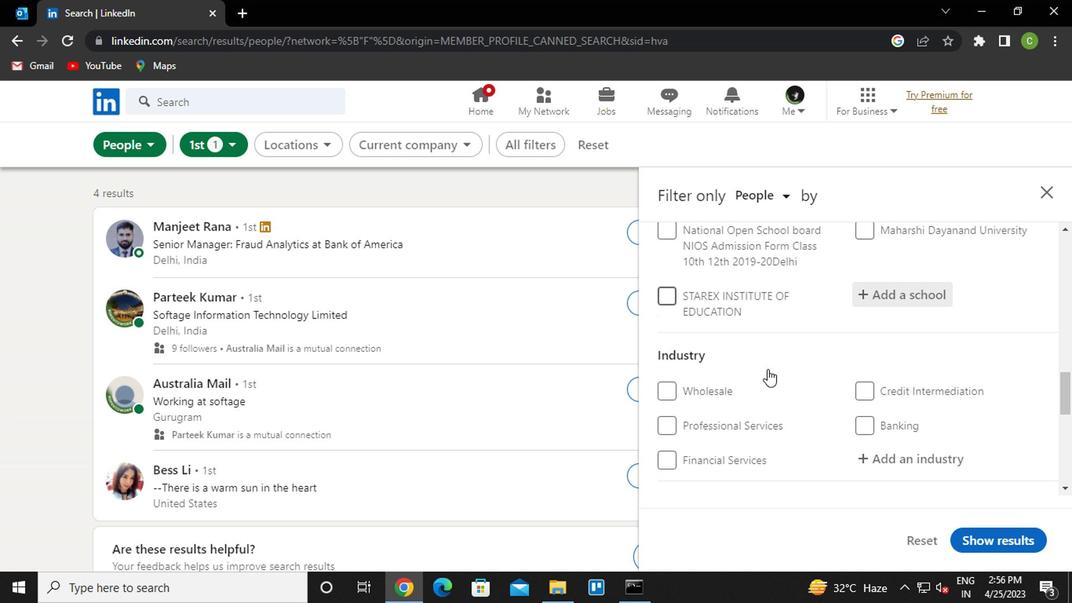 
Action: Mouse moved to (894, 385)
Screenshot: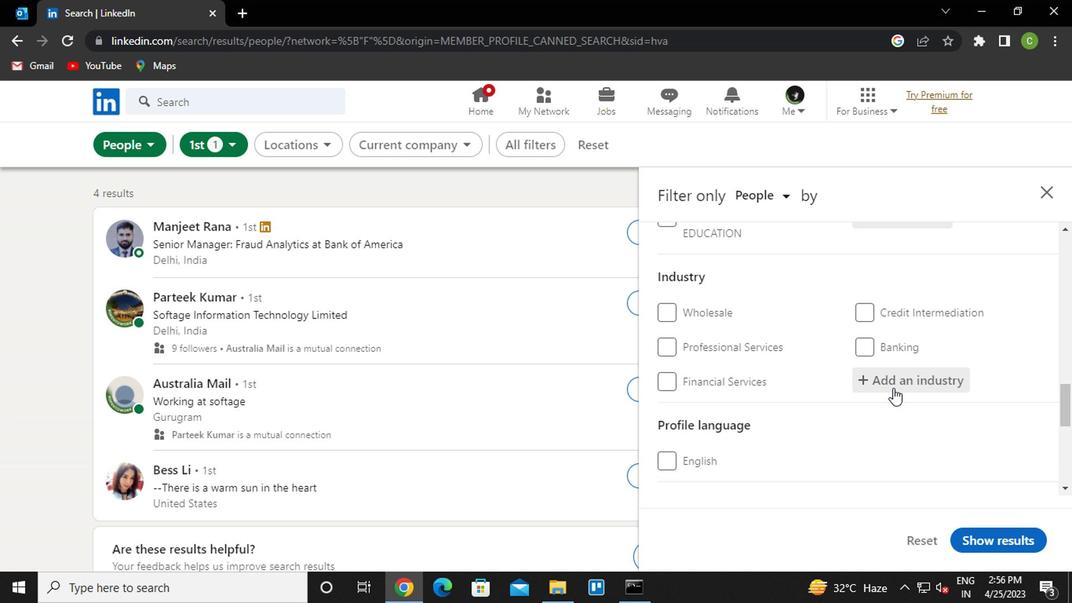 
Action: Mouse pressed left at (894, 385)
Screenshot: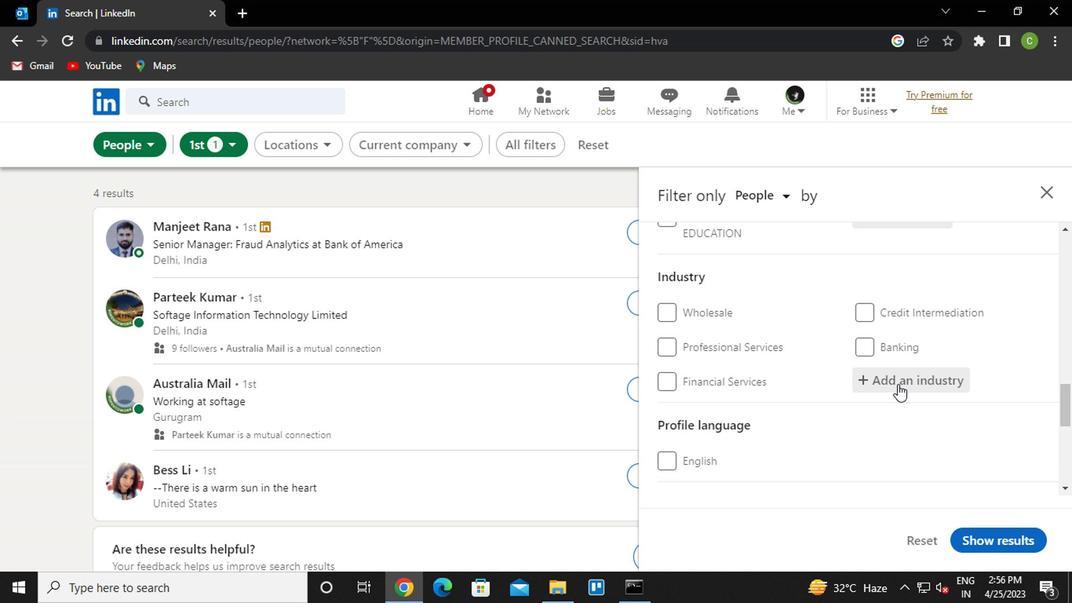 
Action: Key pressed <Key.caps_lock><Key.caps_lock>w<Key.caps_lock>omen<Key.down><Key.enter>
Screenshot: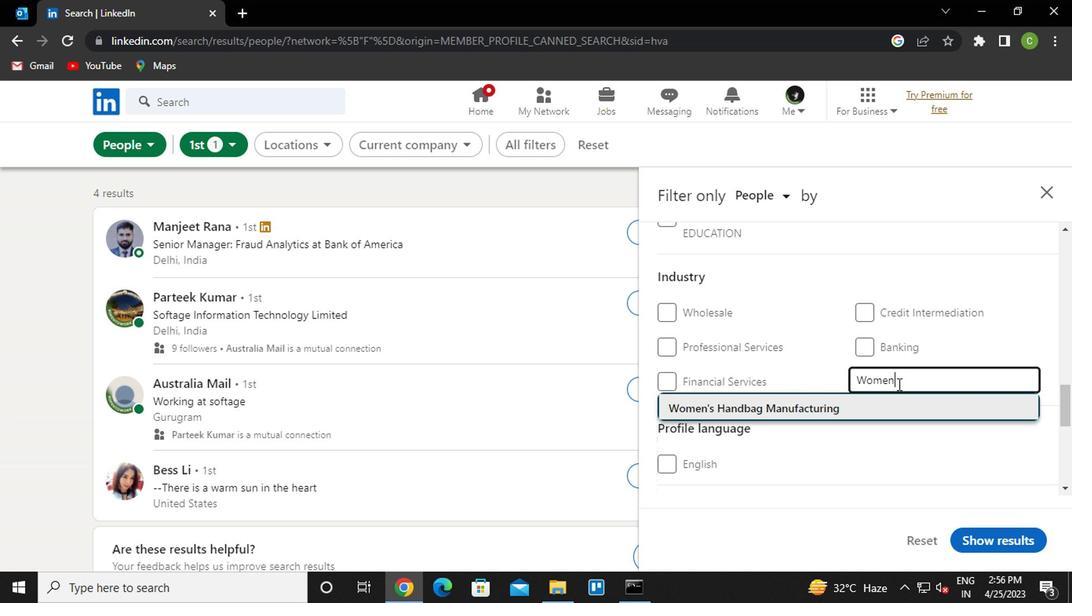 
Action: Mouse moved to (854, 386)
Screenshot: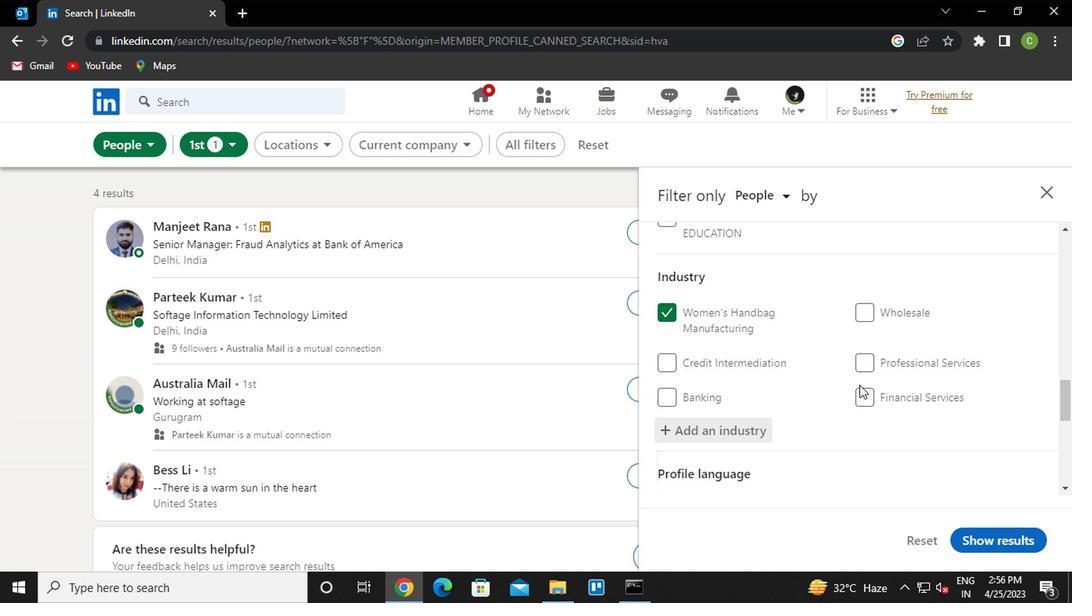 
Action: Mouse scrolled (854, 385) with delta (0, -1)
Screenshot: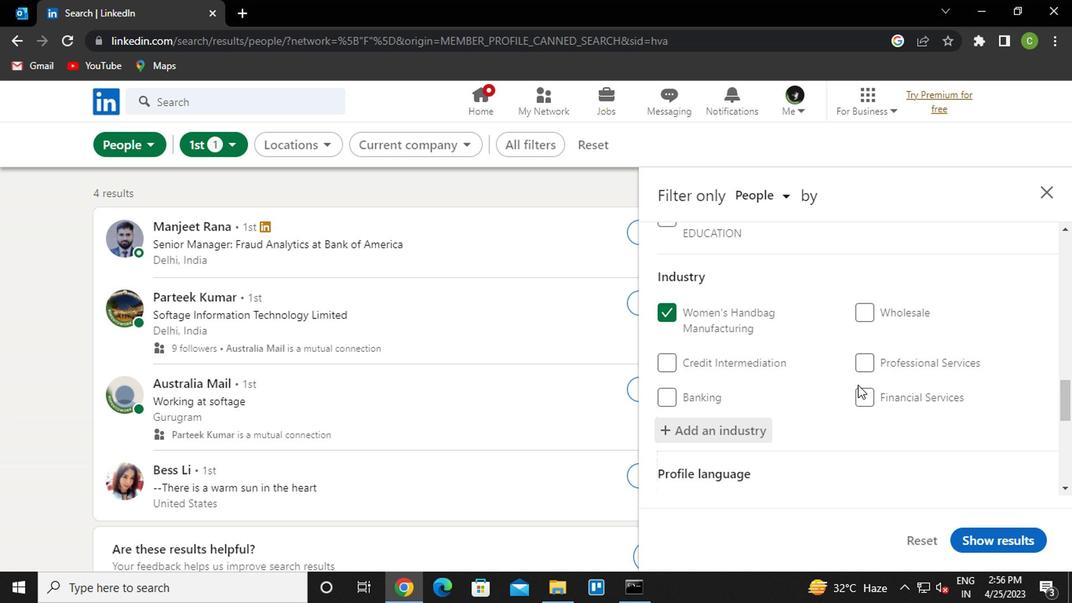 
Action: Mouse moved to (850, 387)
Screenshot: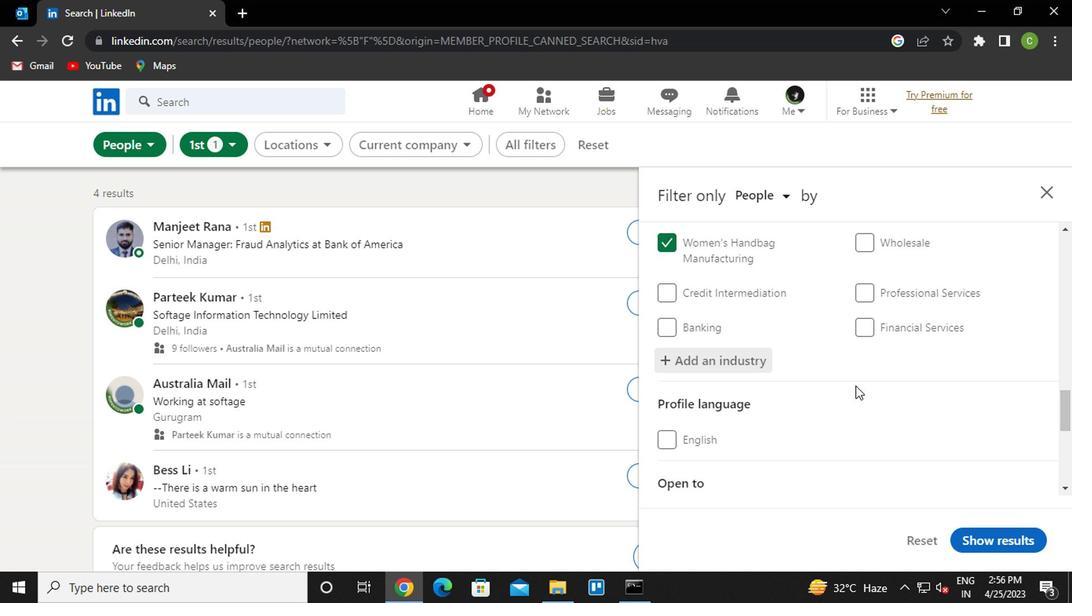 
Action: Mouse scrolled (850, 387) with delta (0, 0)
Screenshot: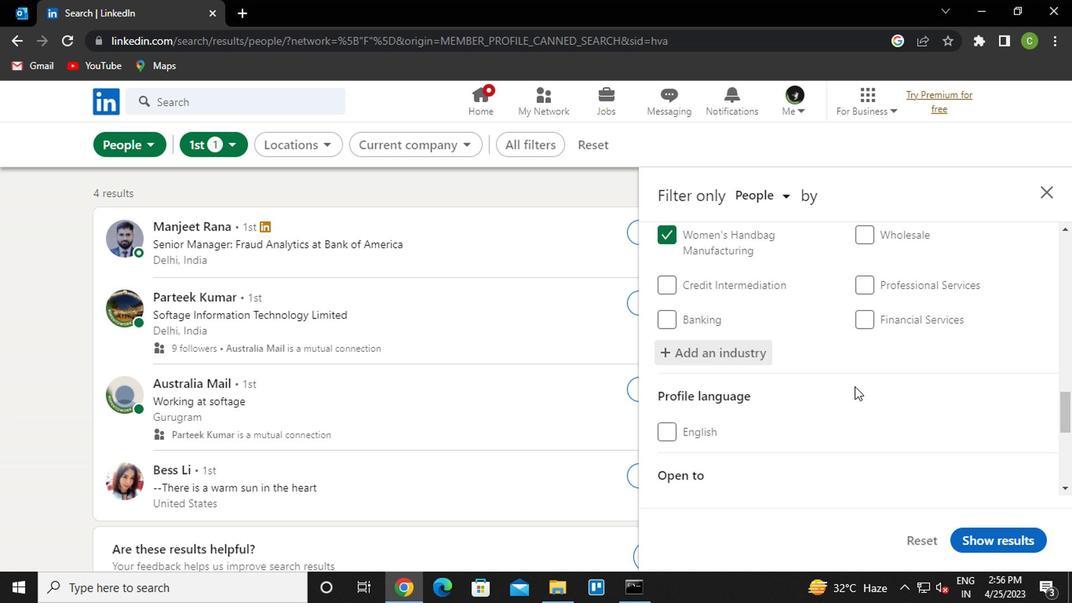 
Action: Mouse moved to (724, 443)
Screenshot: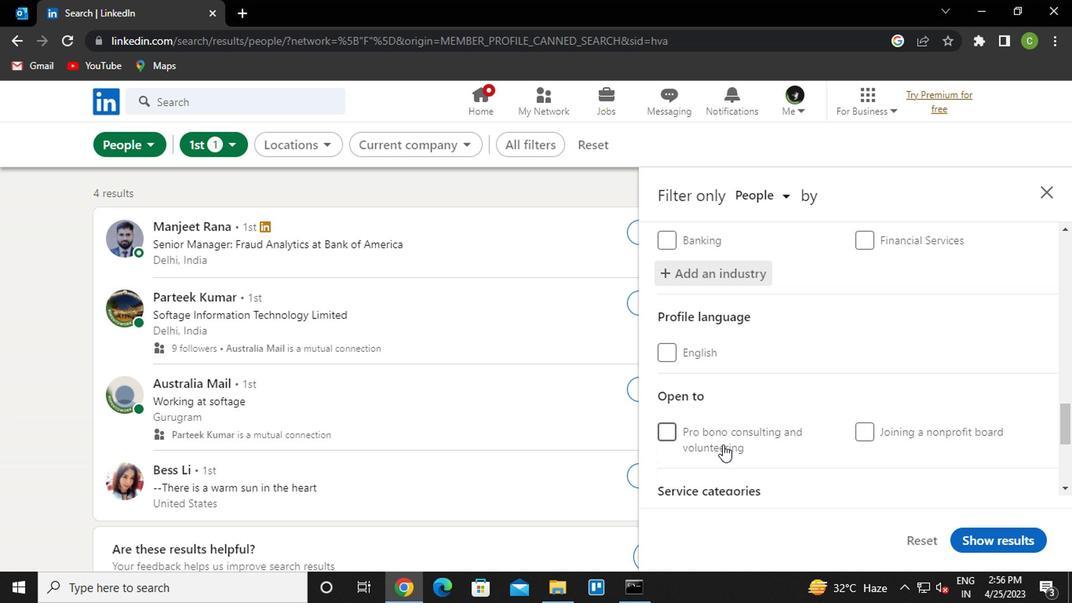 
Action: Mouse scrolled (724, 443) with delta (0, 0)
Screenshot: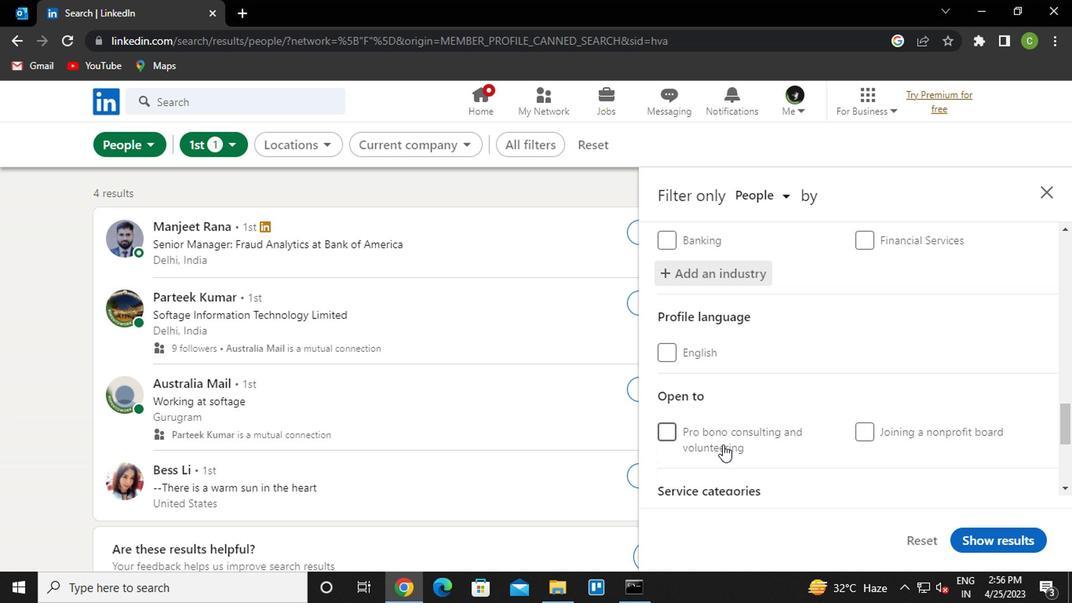 
Action: Mouse moved to (722, 448)
Screenshot: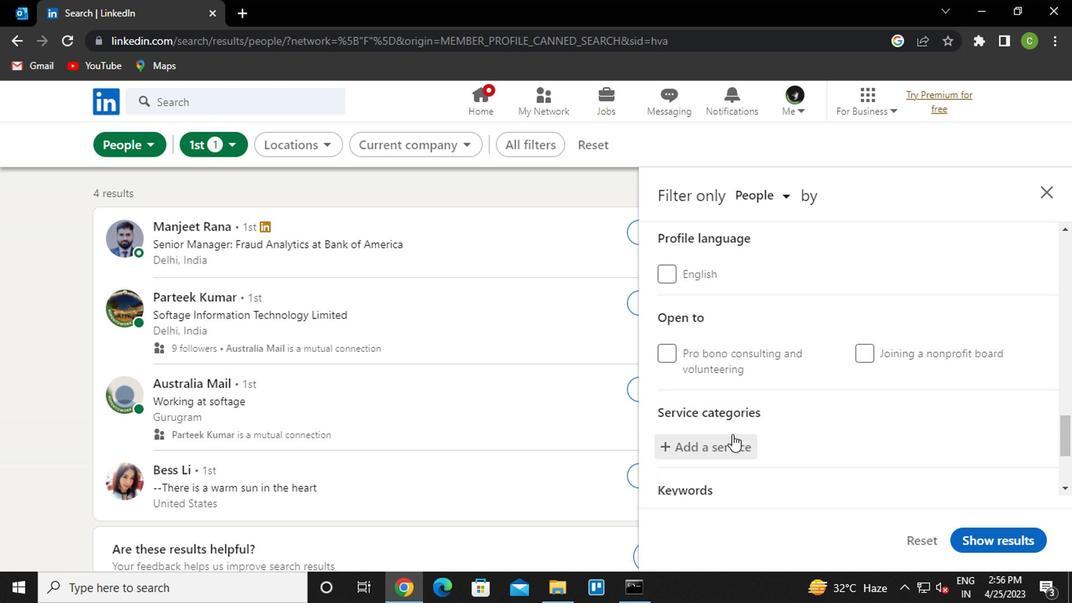 
Action: Mouse pressed left at (722, 448)
Screenshot: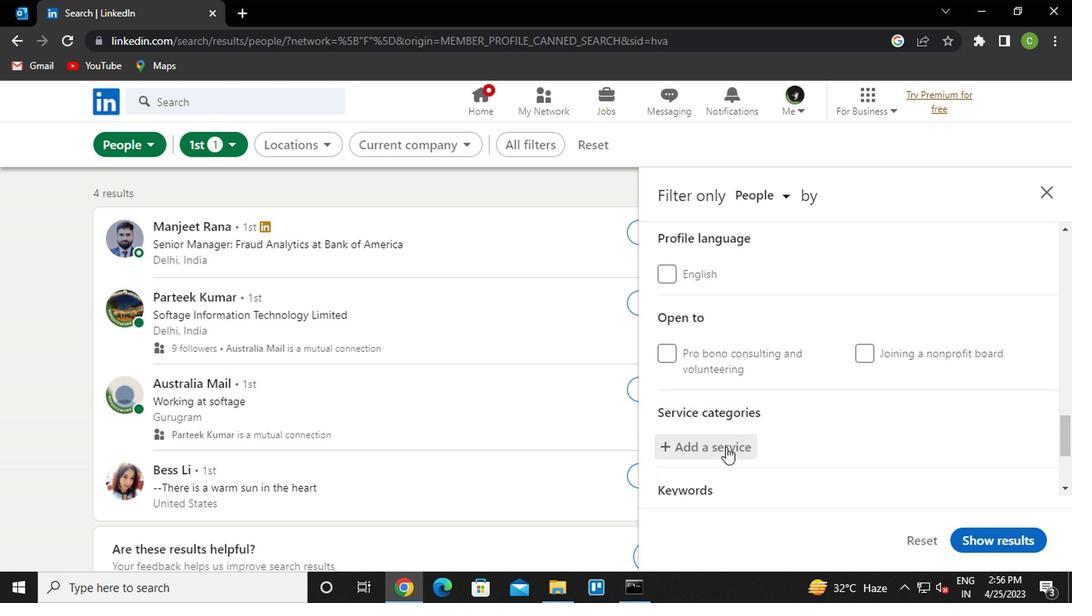 
Action: Mouse moved to (723, 448)
Screenshot: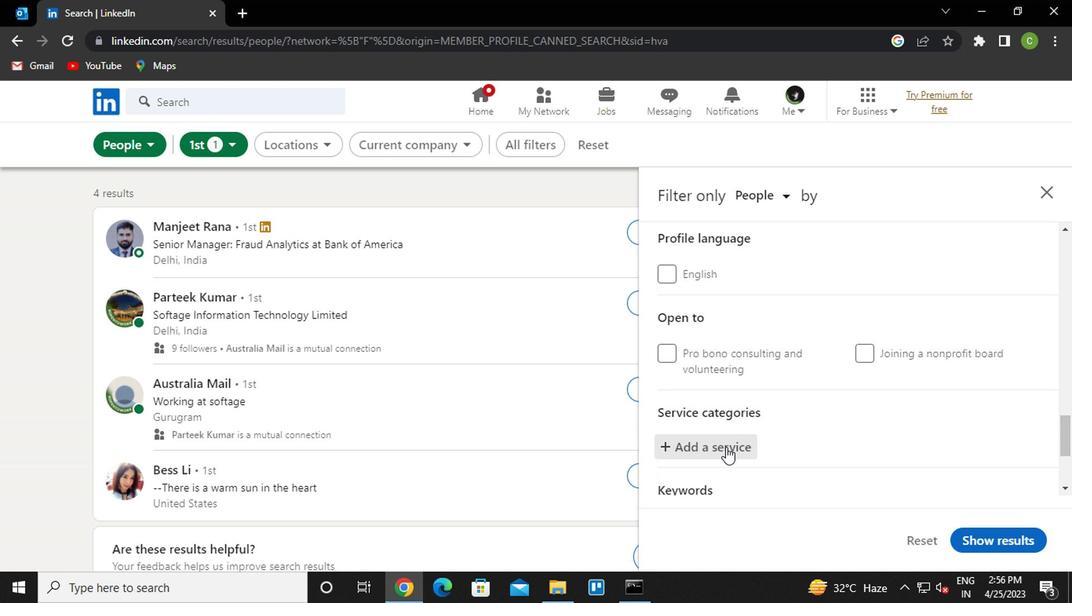 
Action: Key pressed <Key.caps_lock>p<Key.caps_lock>roject
Screenshot: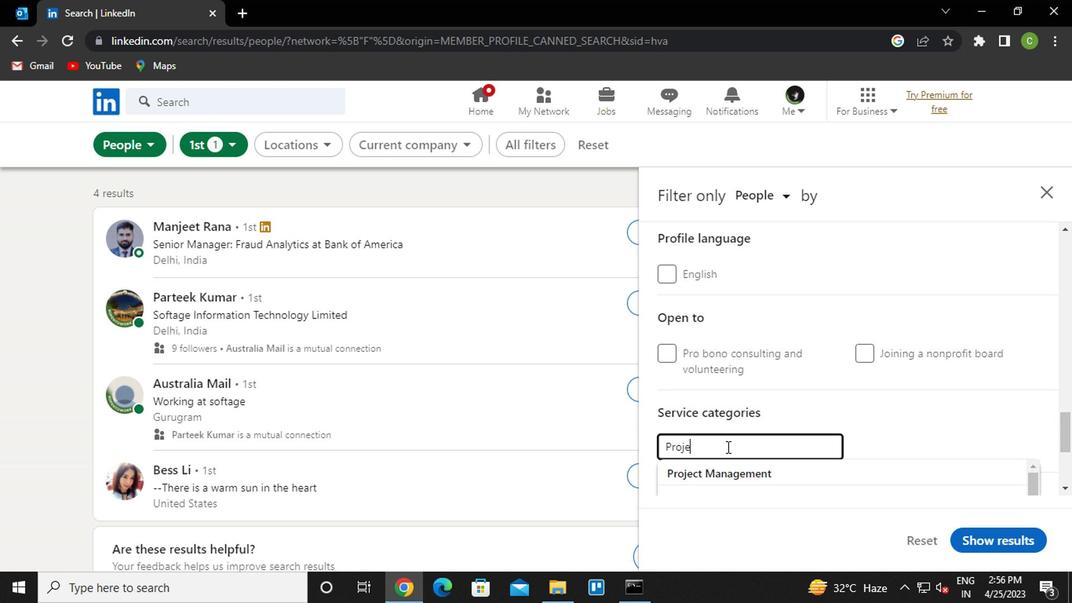 
Action: Mouse moved to (731, 469)
Screenshot: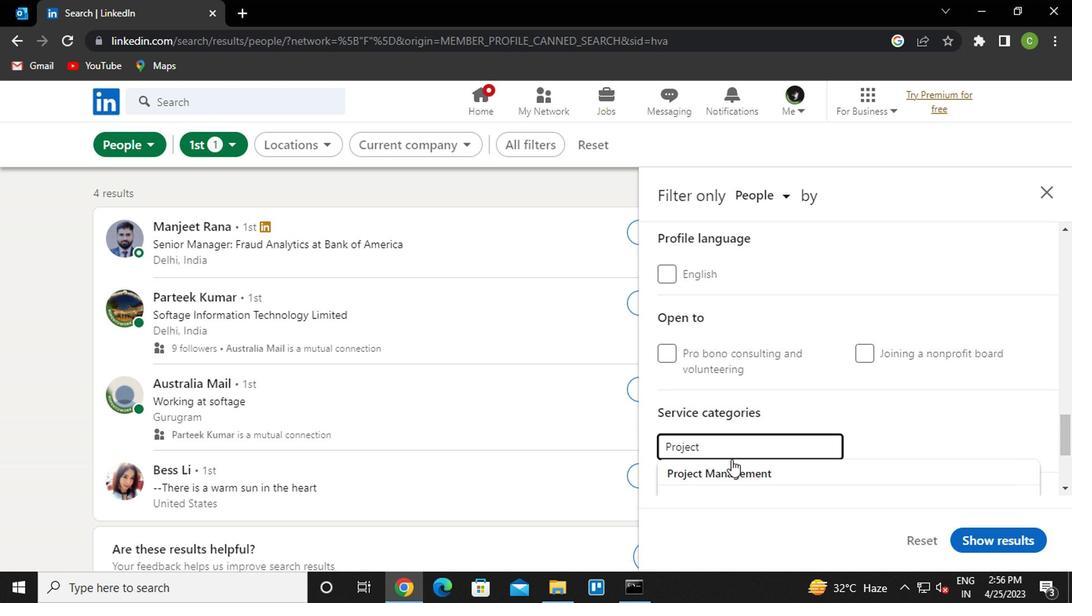 
Action: Mouse pressed left at (731, 469)
Screenshot: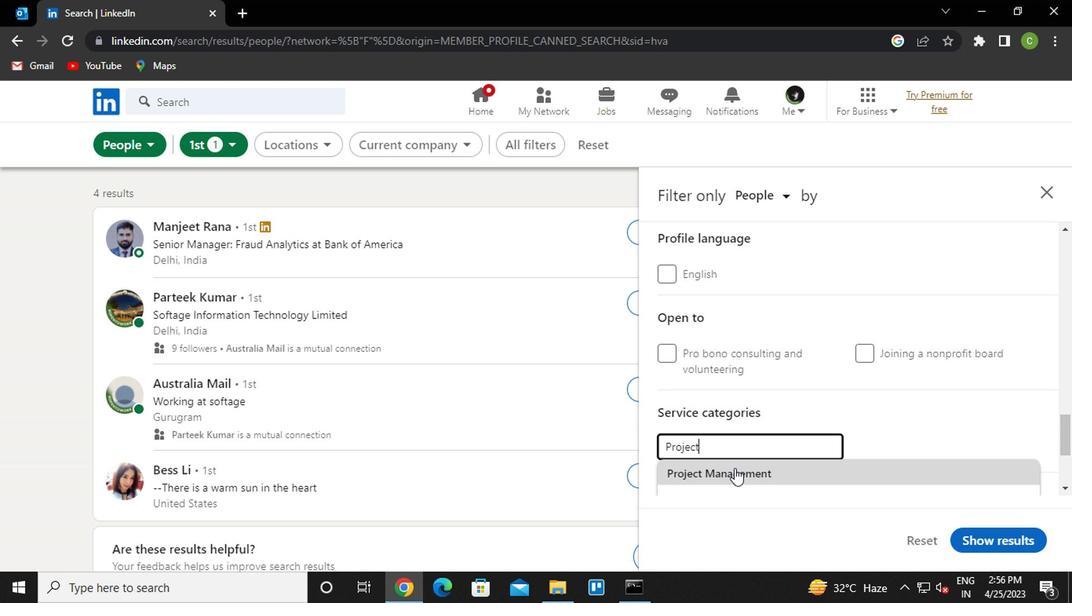 
Action: Mouse moved to (745, 402)
Screenshot: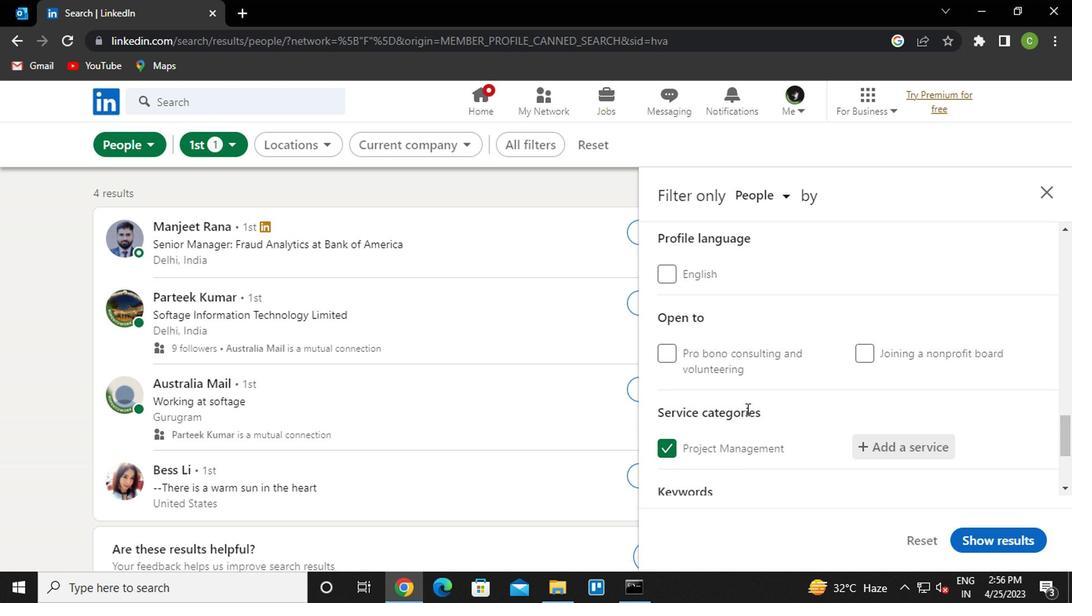 
Action: Mouse scrolled (745, 401) with delta (0, -1)
Screenshot: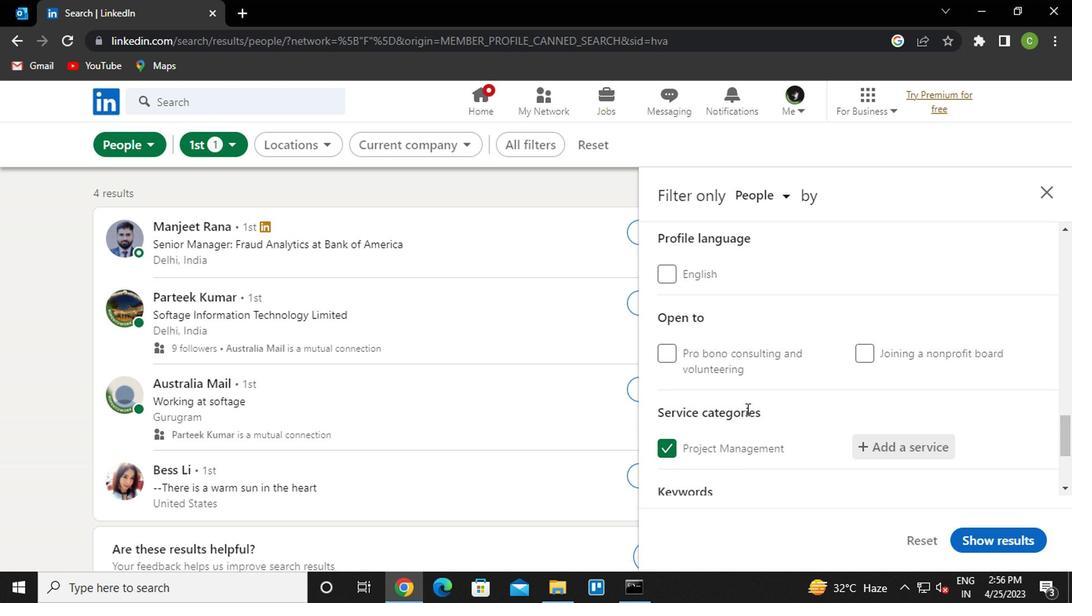 
Action: Mouse moved to (745, 398)
Screenshot: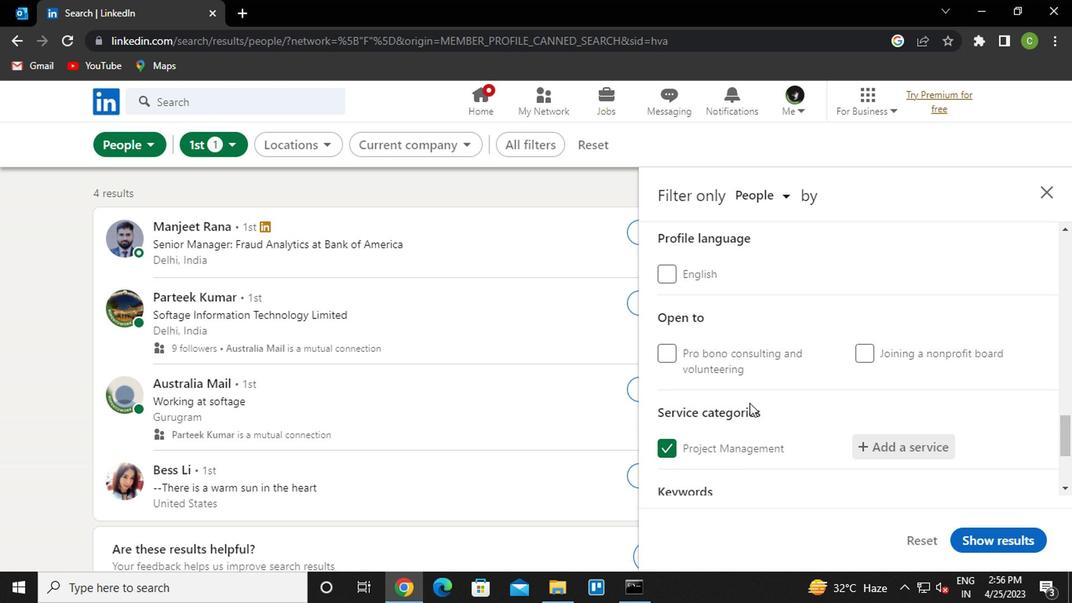 
Action: Mouse scrolled (745, 398) with delta (0, 0)
Screenshot: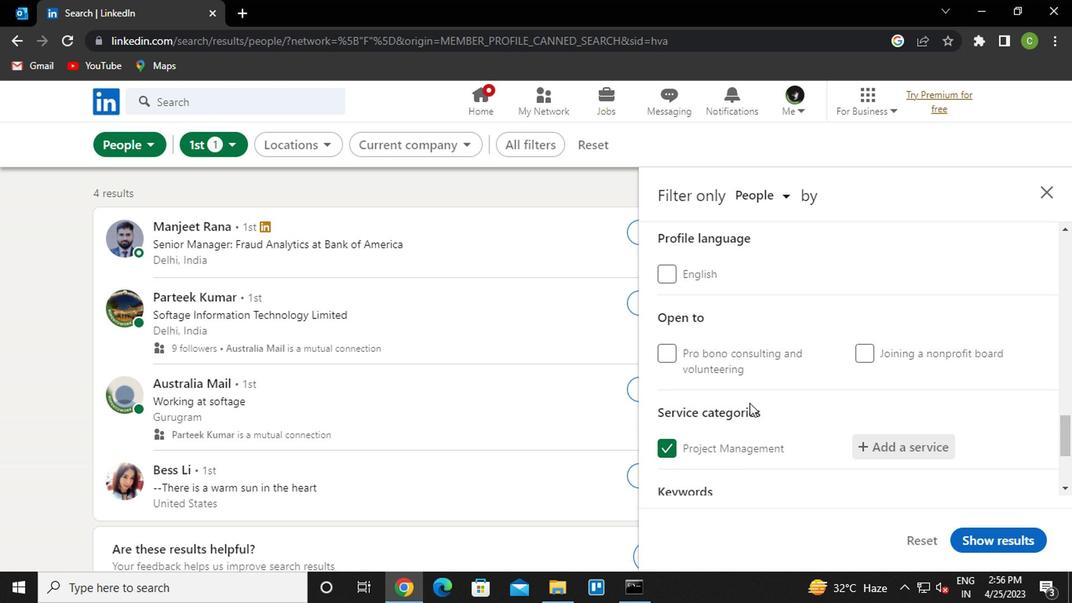 
Action: Mouse moved to (744, 397)
Screenshot: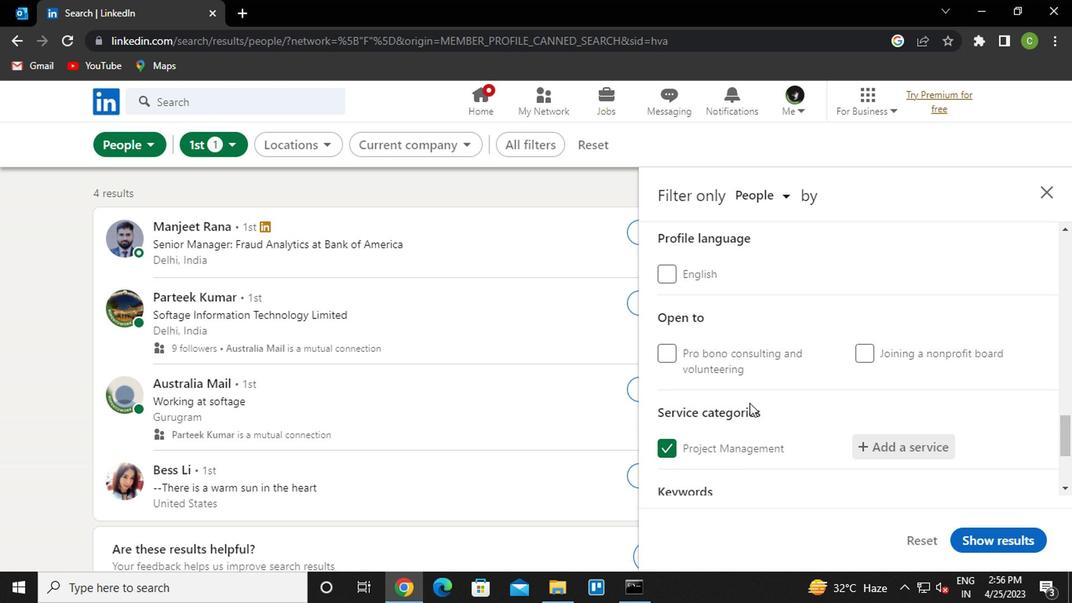 
Action: Mouse scrolled (744, 396) with delta (0, 0)
Screenshot: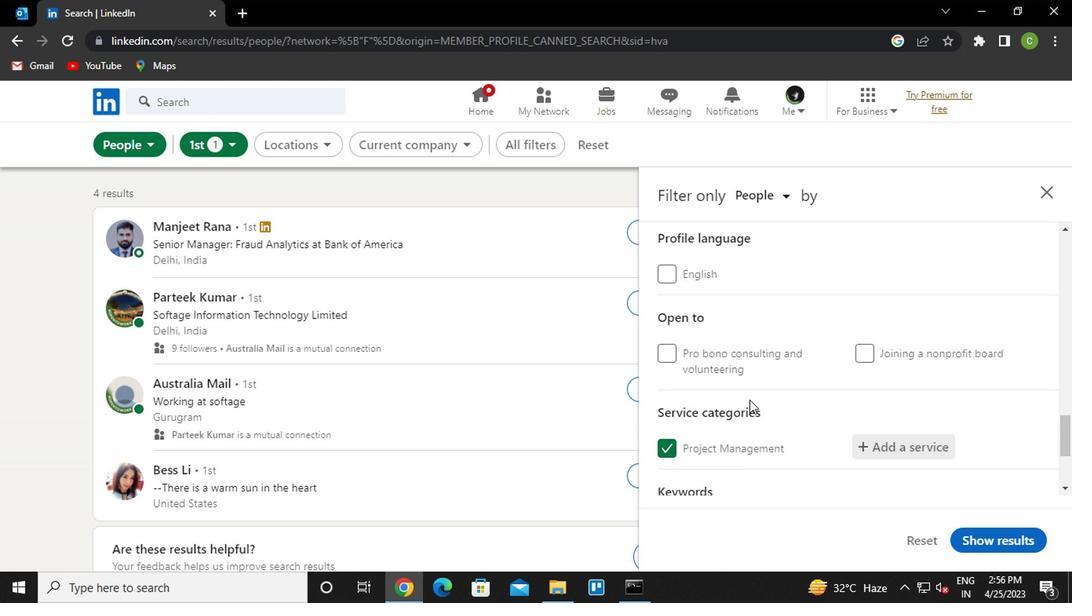 
Action: Mouse scrolled (744, 396) with delta (0, 0)
Screenshot: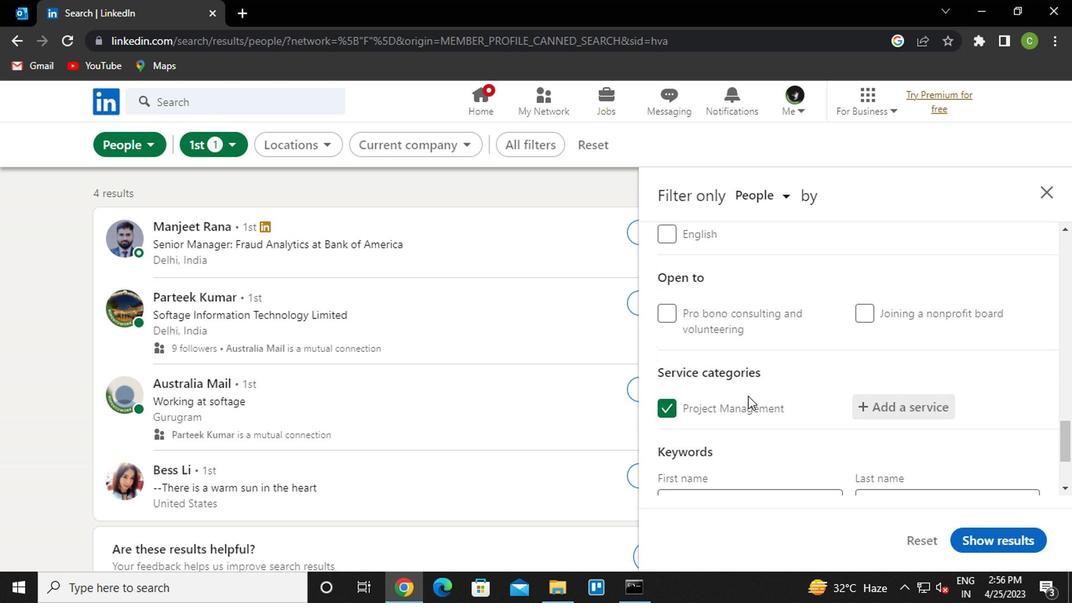 
Action: Mouse moved to (737, 421)
Screenshot: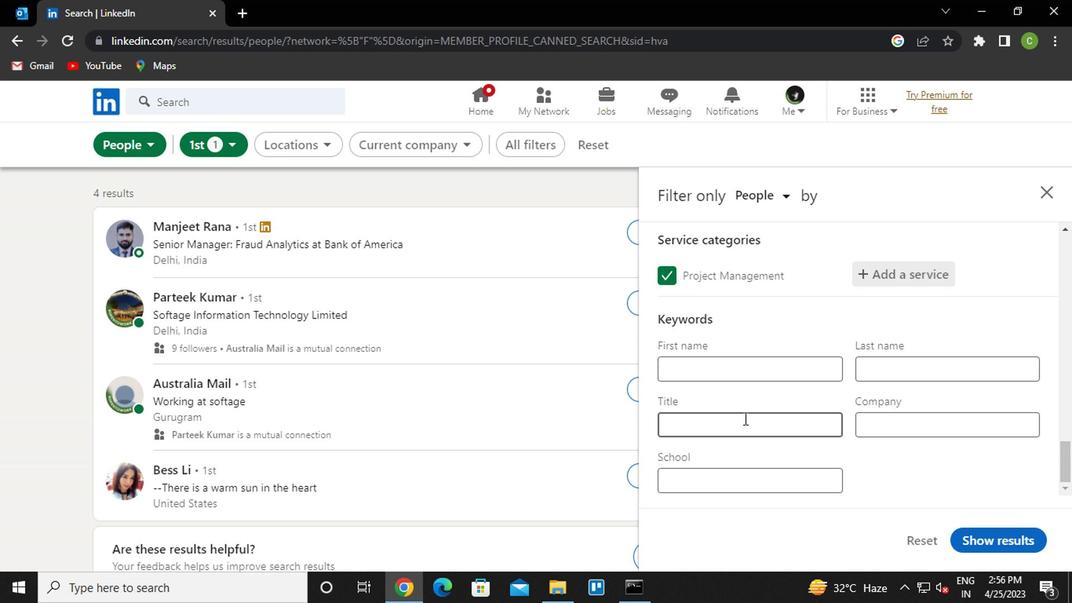 
Action: Mouse pressed left at (737, 421)
Screenshot: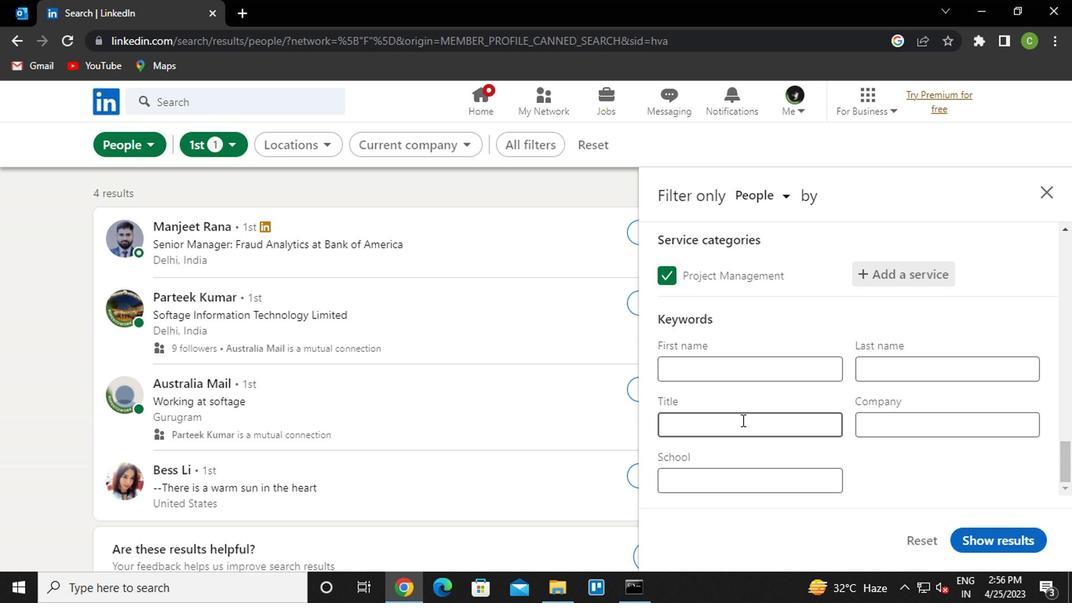 
Action: Mouse moved to (735, 423)
Screenshot: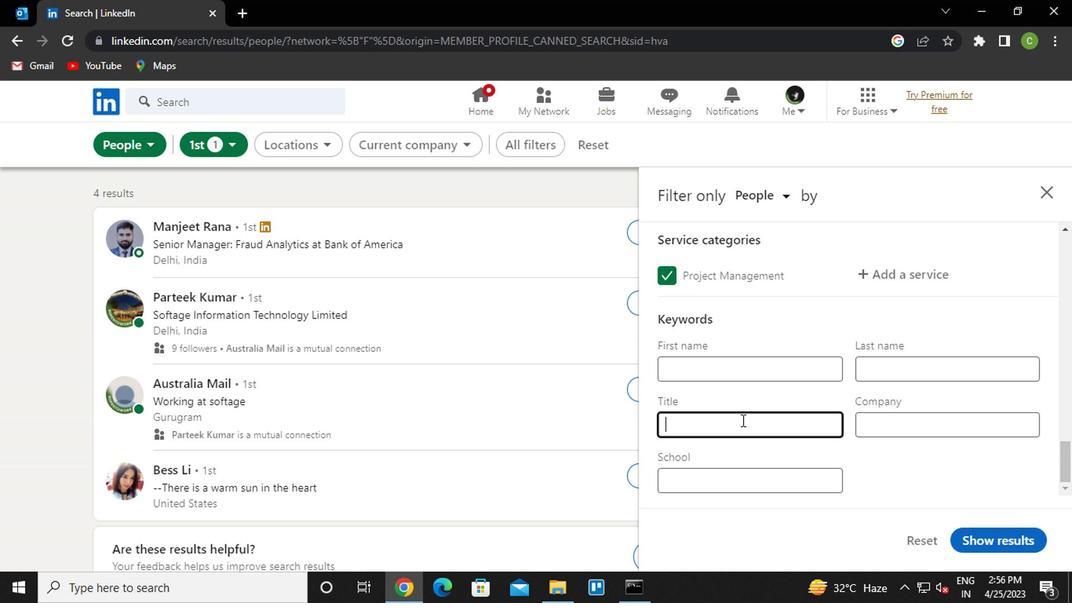 
Action: Key pressed <Key.caps_lock>f<Key.caps_lock>inancial<Key.space>analyst
Screenshot: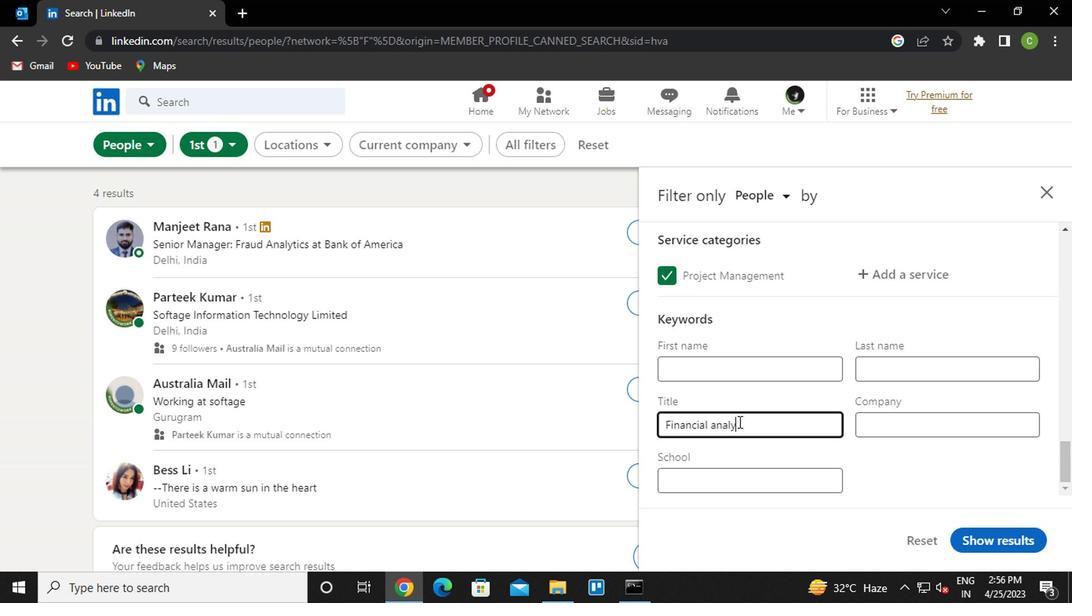 
Action: Mouse moved to (993, 549)
Screenshot: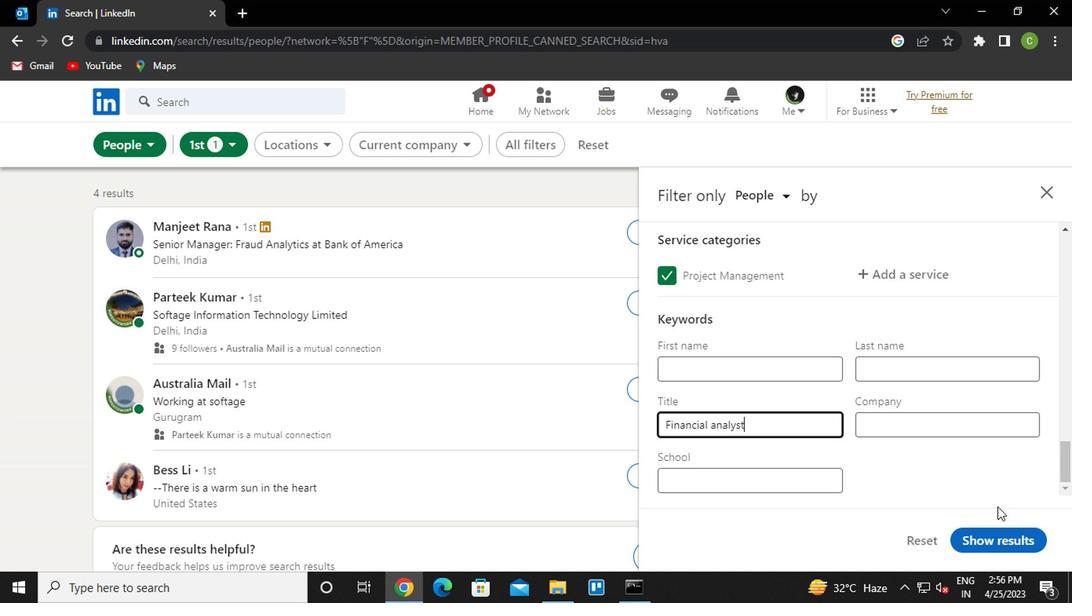 
Action: Mouse pressed left at (993, 549)
Screenshot: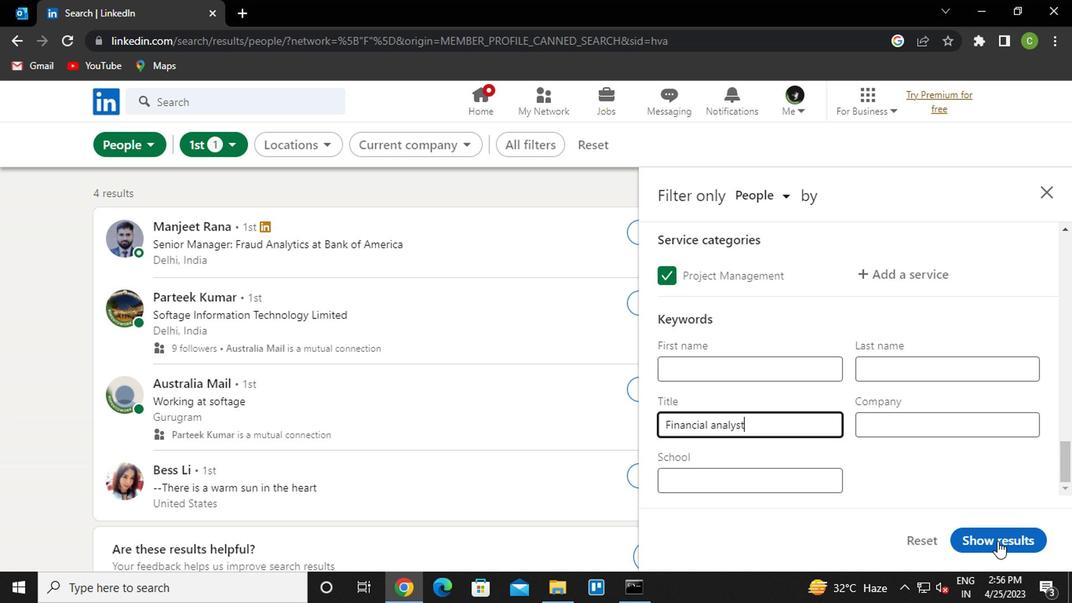
Action: Mouse moved to (611, 517)
Screenshot: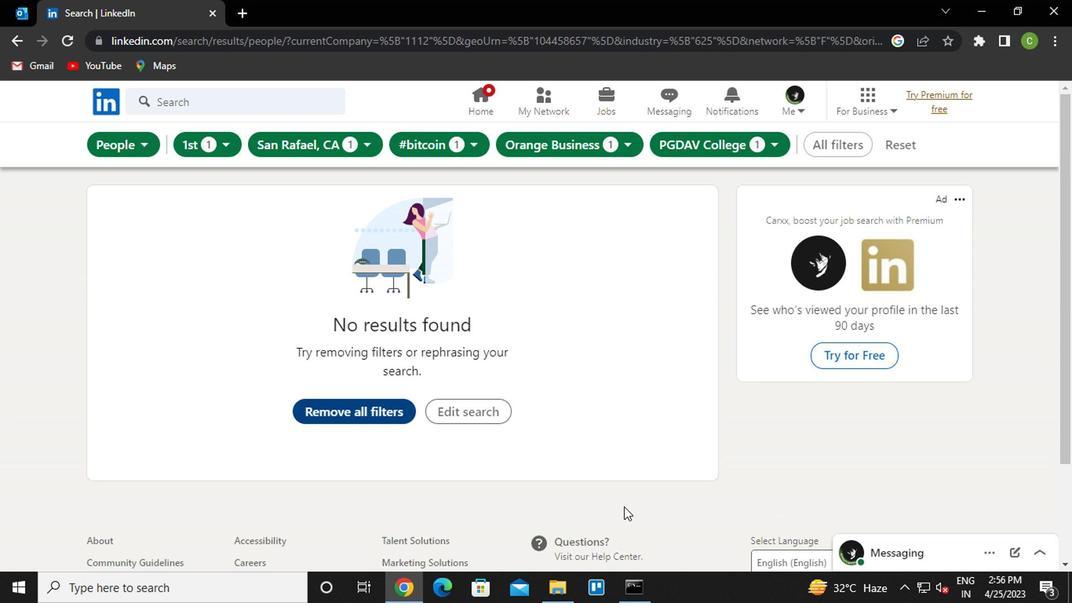 
